 Task: For heading Arial Rounded MT Bold with Underline.  font size for heading26,  'Change the font style of data to'Browallia New.  and font size to 18,  Change the alignment of both headline & data to Align middle & Align Text left.  In the sheet  Excel Filebook
Action: Mouse moved to (119, 102)
Screenshot: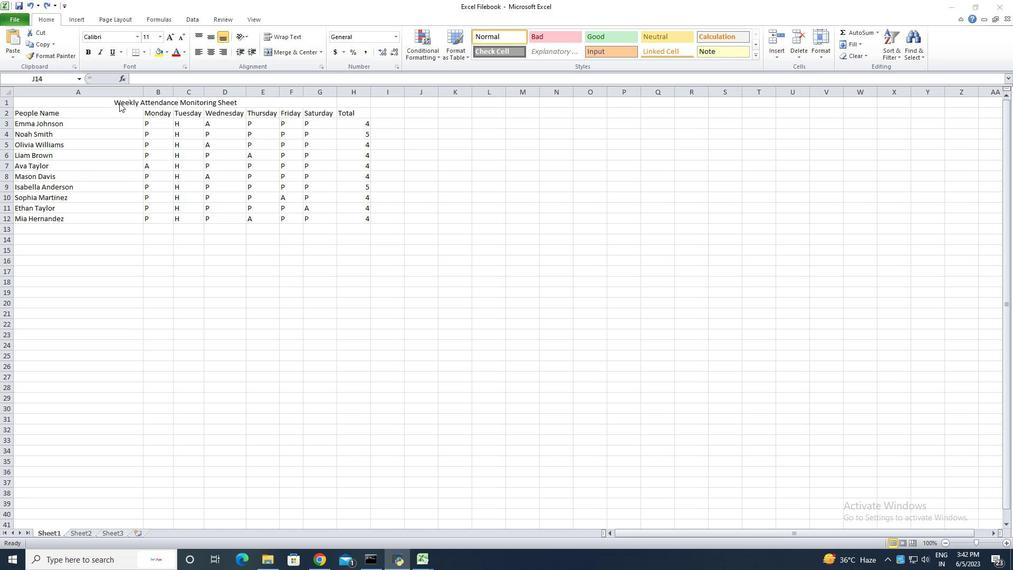 
Action: Mouse pressed left at (119, 102)
Screenshot: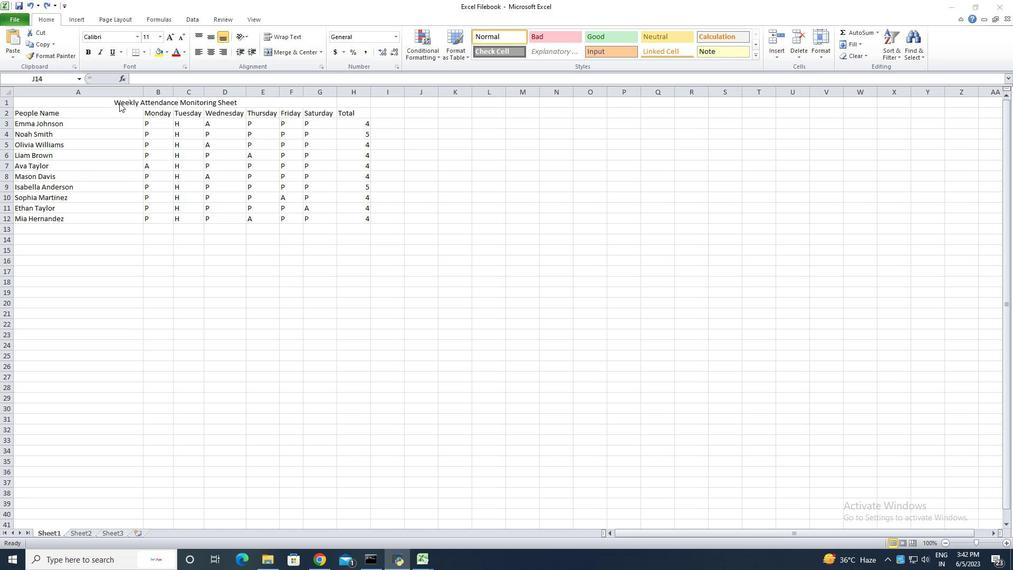 
Action: Mouse pressed left at (119, 102)
Screenshot: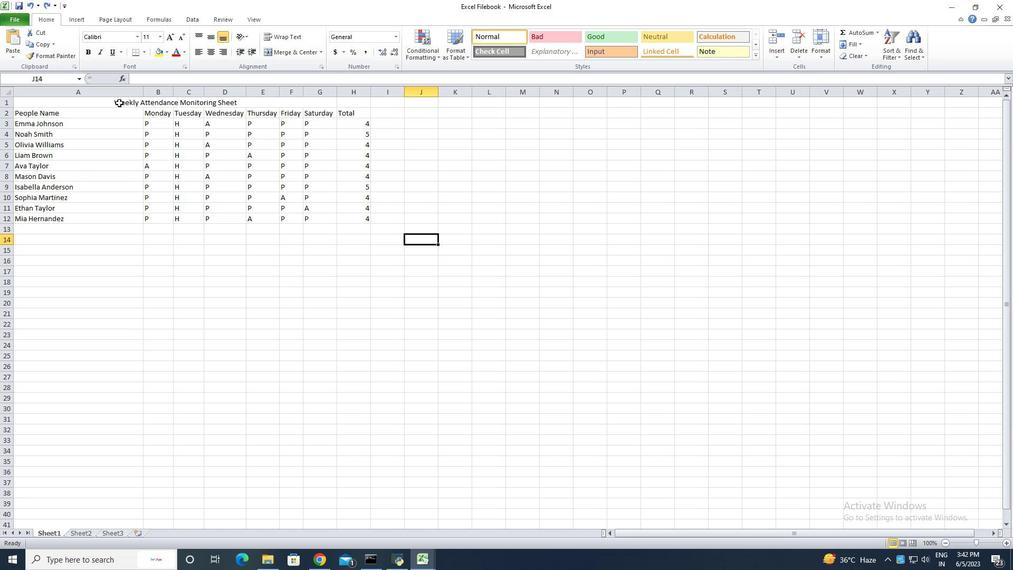 
Action: Mouse pressed left at (119, 102)
Screenshot: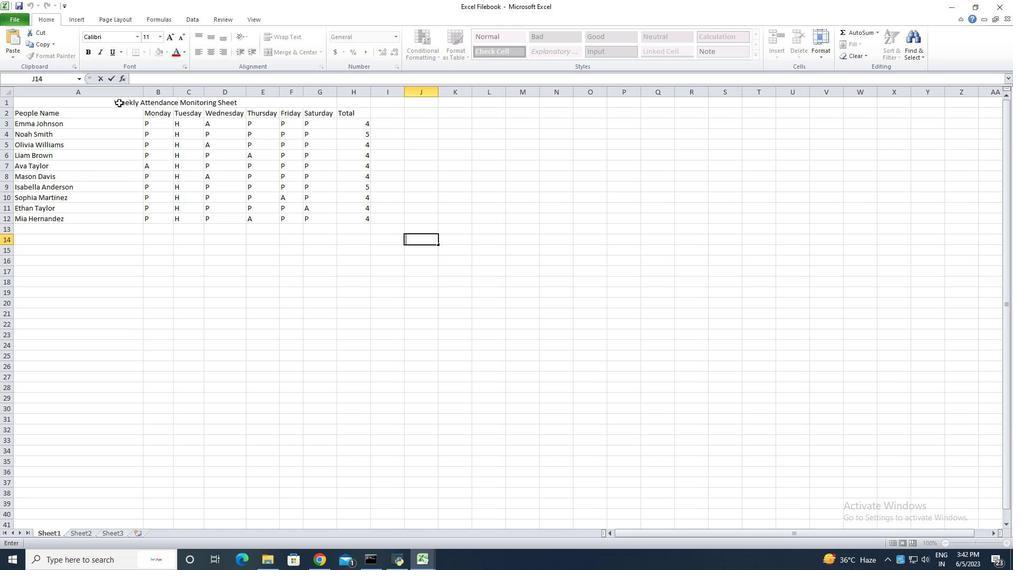 
Action: Mouse moved to (136, 37)
Screenshot: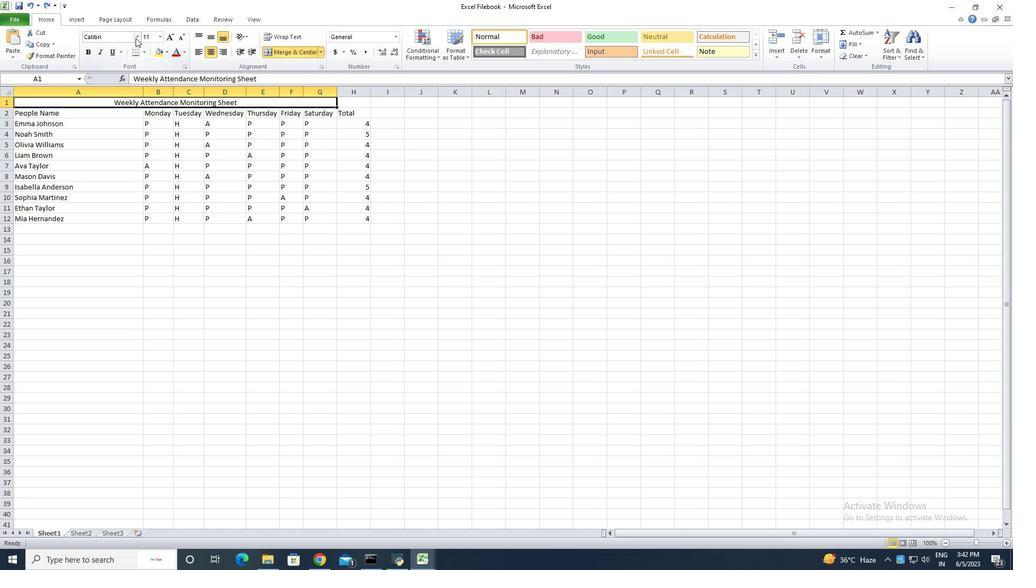 
Action: Mouse pressed left at (136, 37)
Screenshot: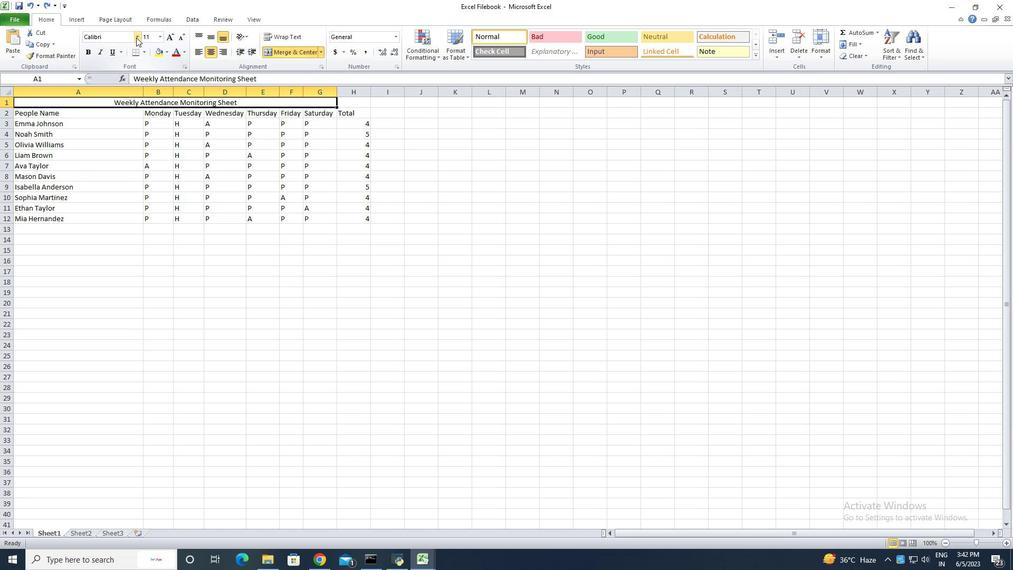 
Action: Mouse moved to (146, 157)
Screenshot: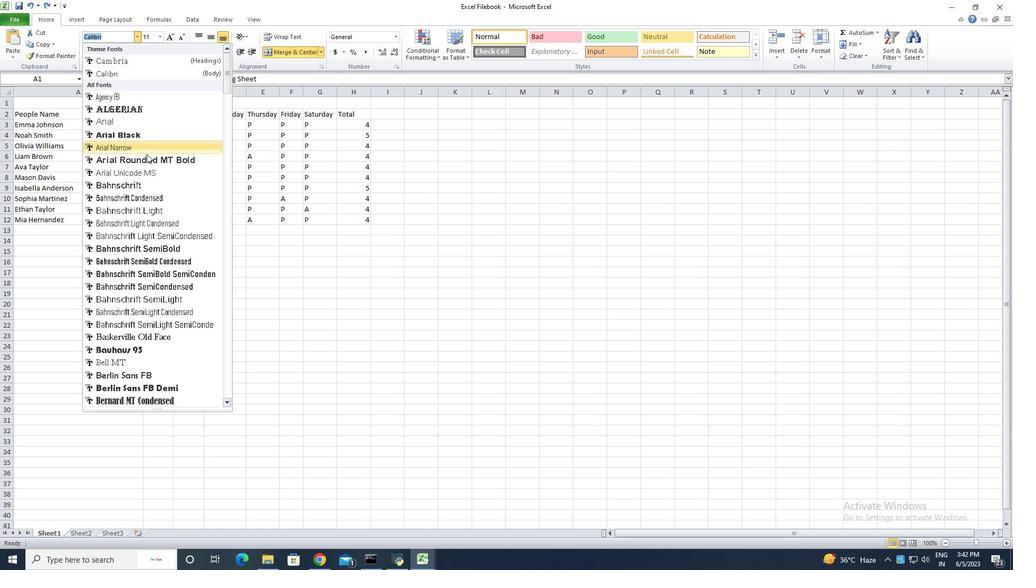 
Action: Mouse pressed left at (146, 157)
Screenshot: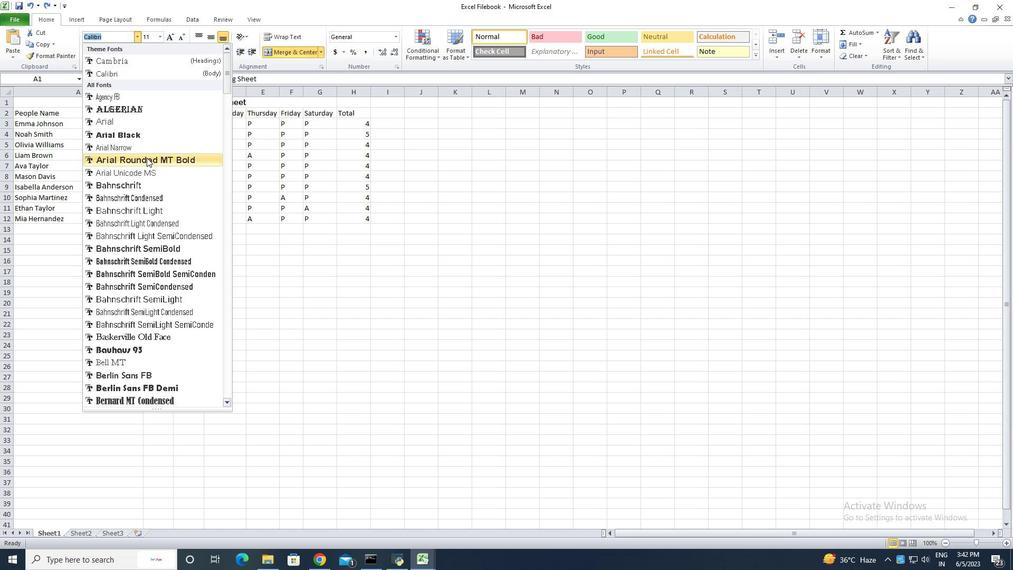 
Action: Mouse moved to (169, 38)
Screenshot: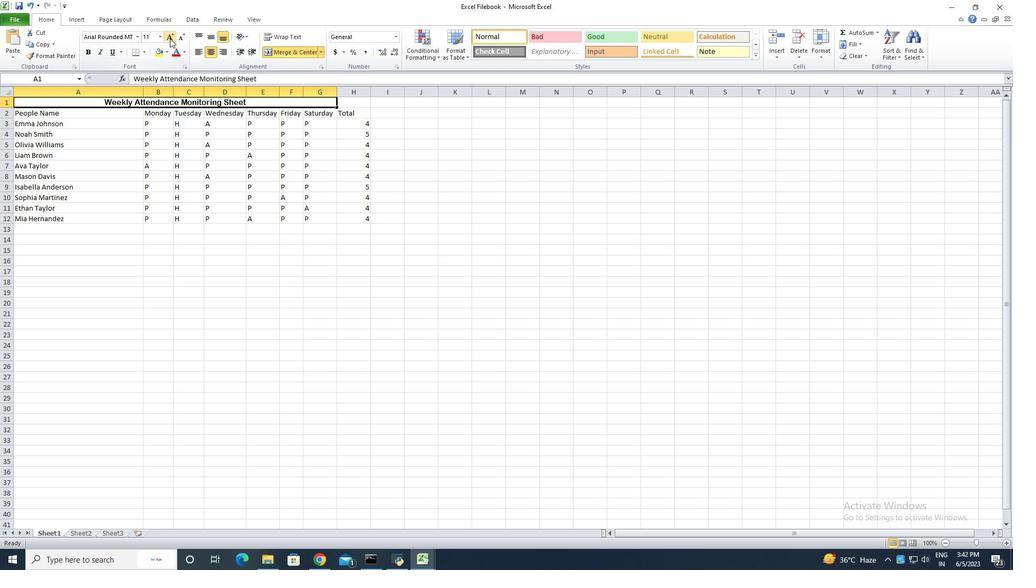
Action: Mouse pressed left at (169, 38)
Screenshot: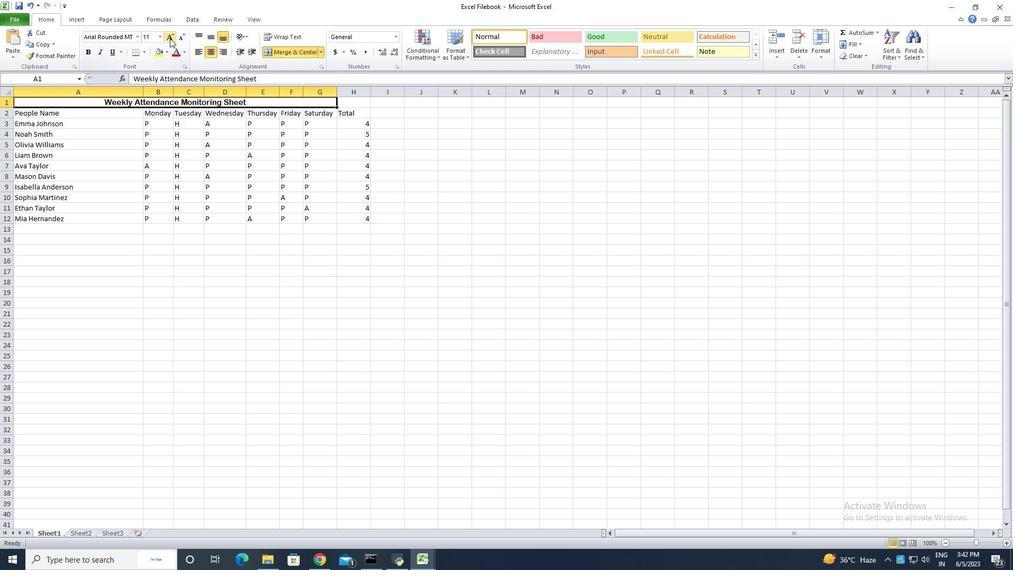 
Action: Mouse pressed left at (169, 38)
Screenshot: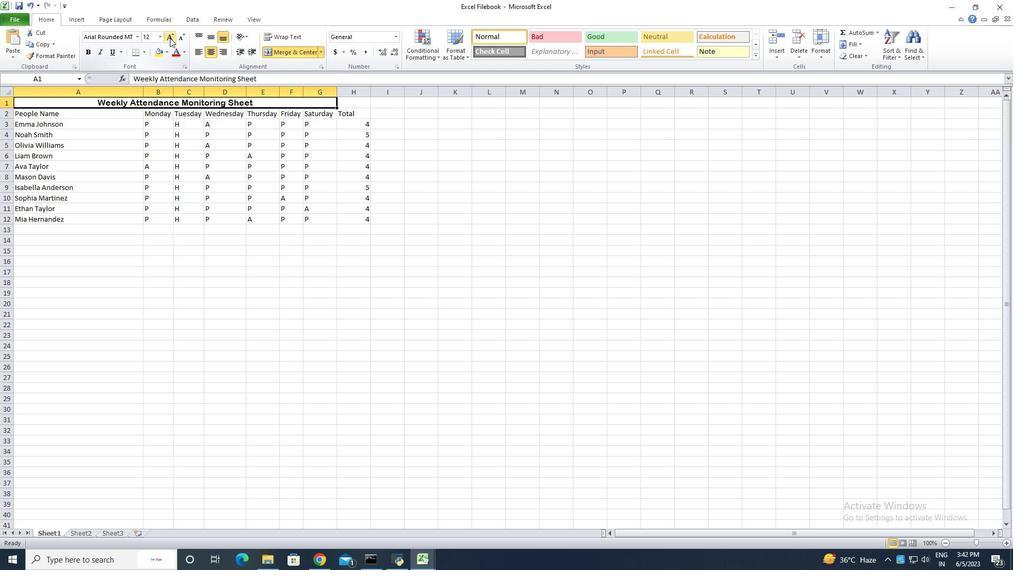 
Action: Mouse pressed left at (169, 38)
Screenshot: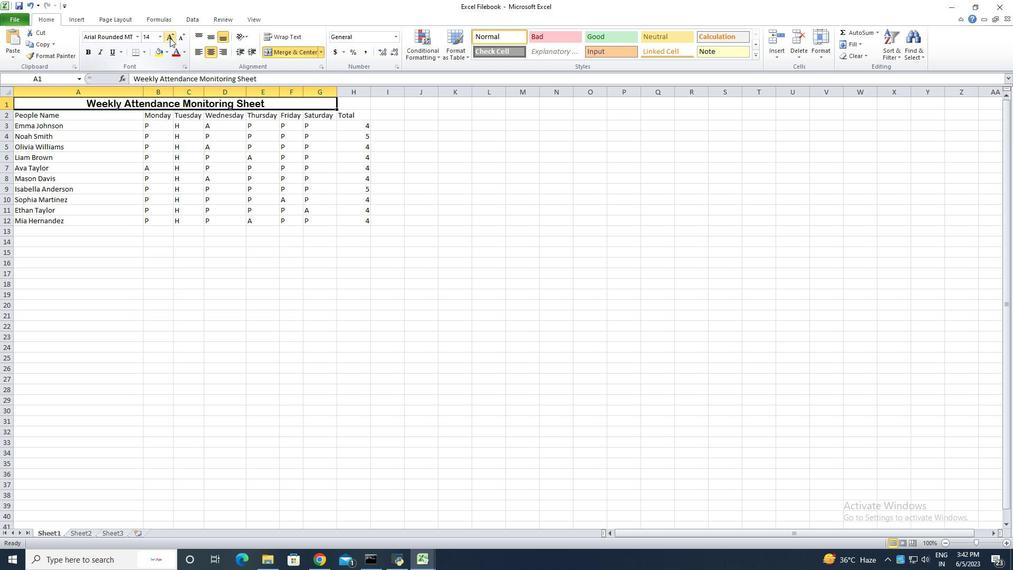 
Action: Mouse pressed left at (169, 38)
Screenshot: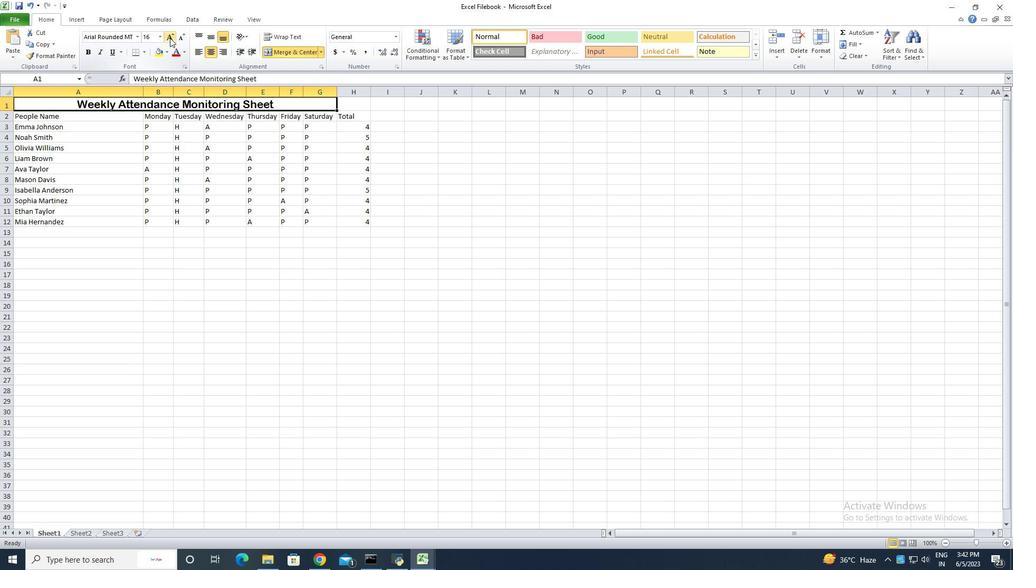 
Action: Mouse pressed left at (169, 38)
Screenshot: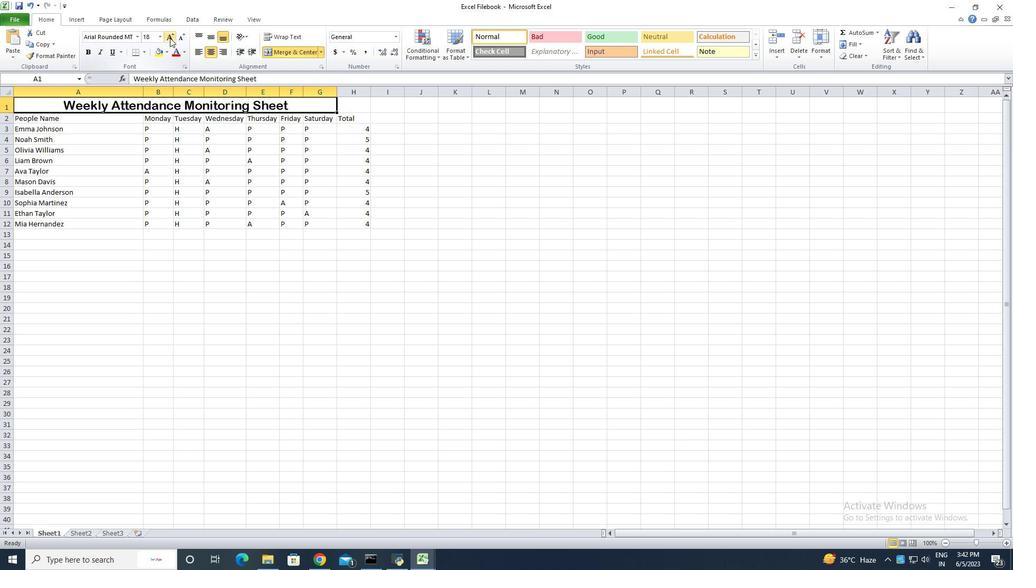 
Action: Mouse pressed left at (169, 38)
Screenshot: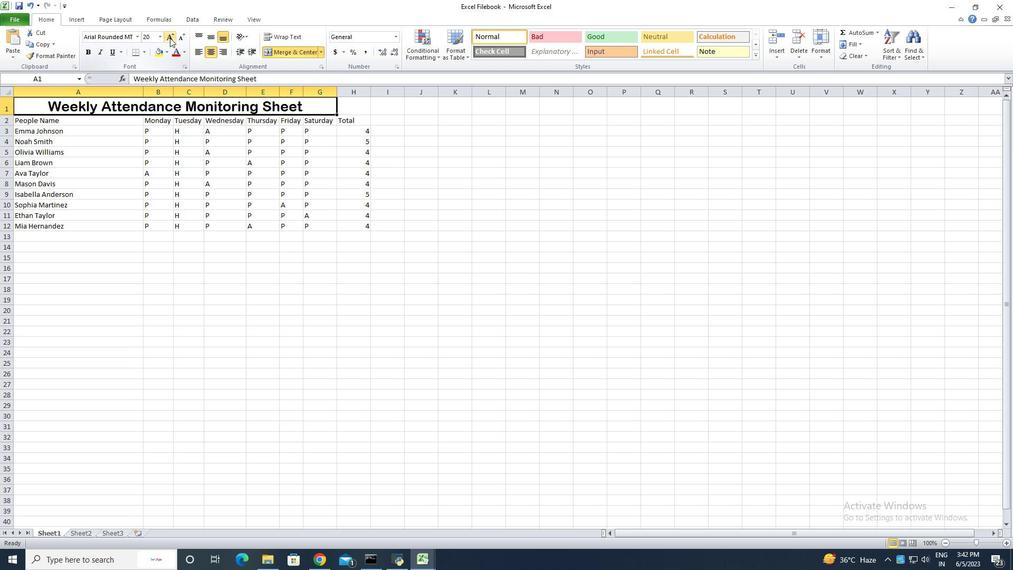 
Action: Mouse pressed left at (169, 38)
Screenshot: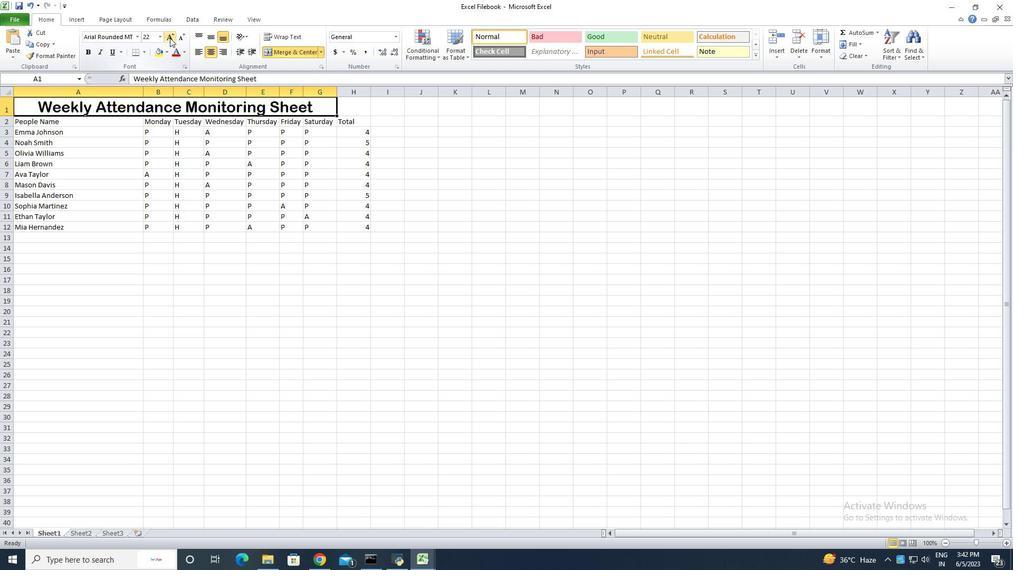 
Action: Mouse pressed left at (169, 38)
Screenshot: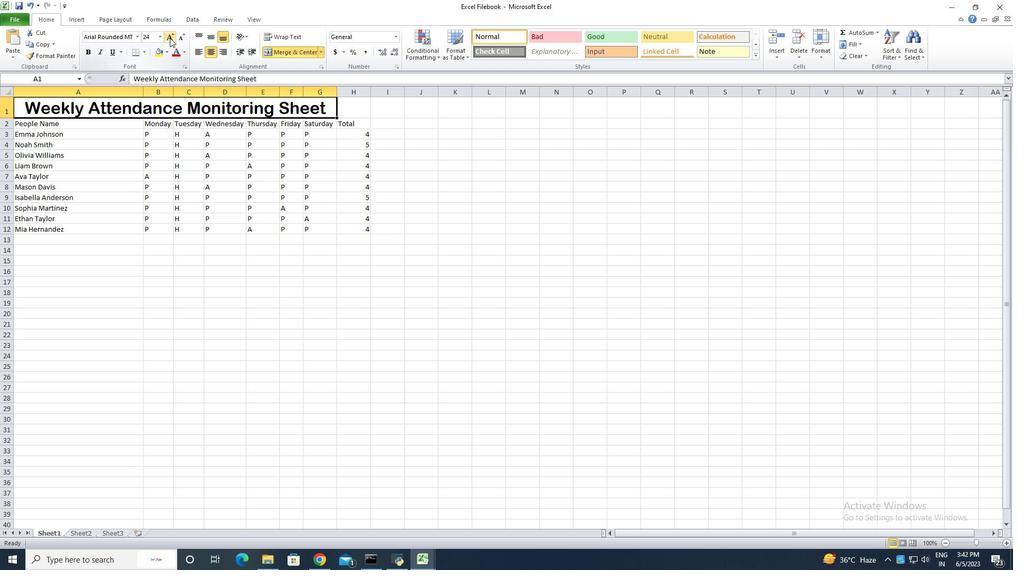 
Action: Mouse moved to (35, 126)
Screenshot: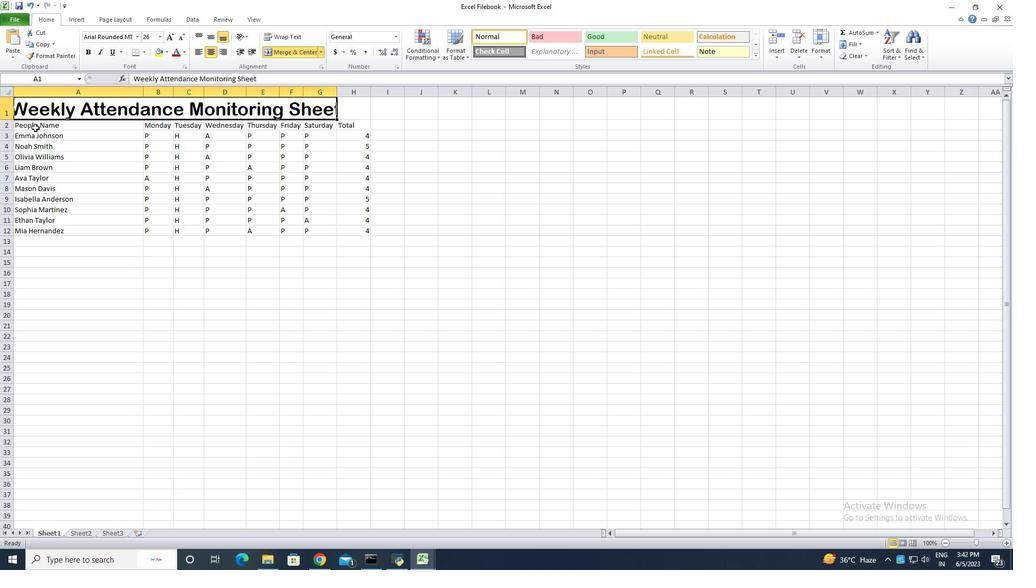 
Action: Mouse pressed left at (35, 126)
Screenshot: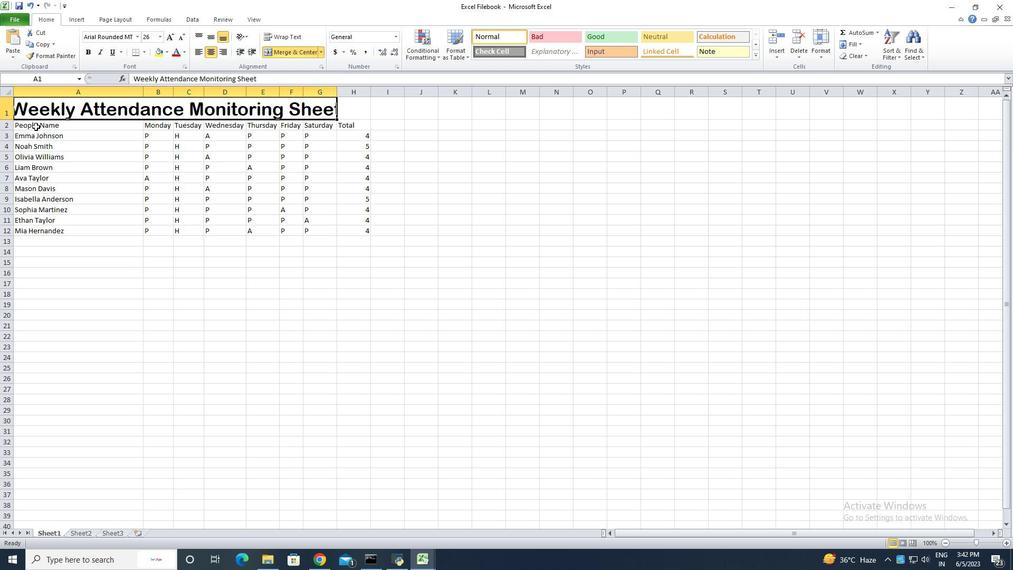 
Action: Mouse moved to (55, 125)
Screenshot: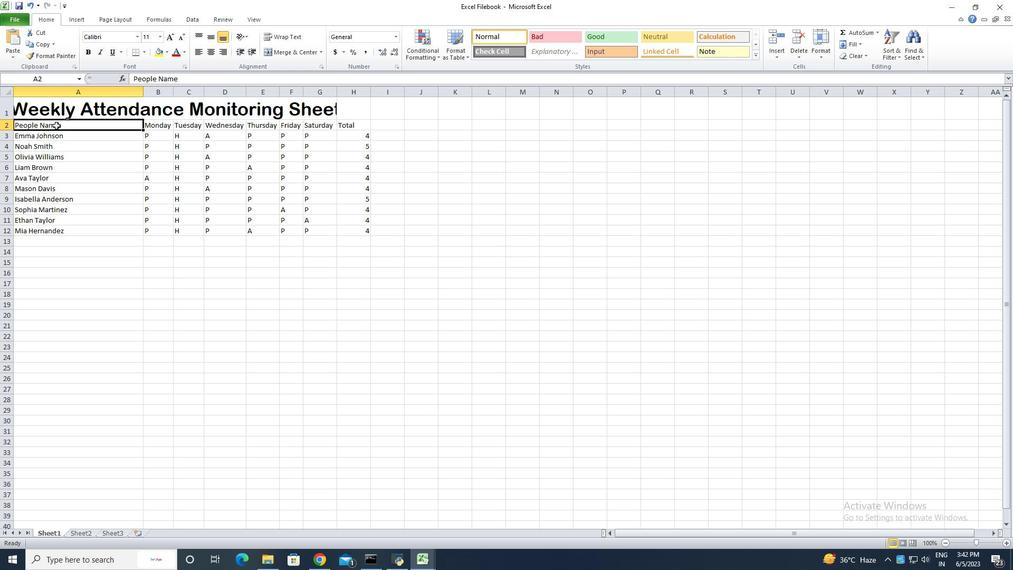 
Action: Mouse pressed left at (55, 125)
Screenshot: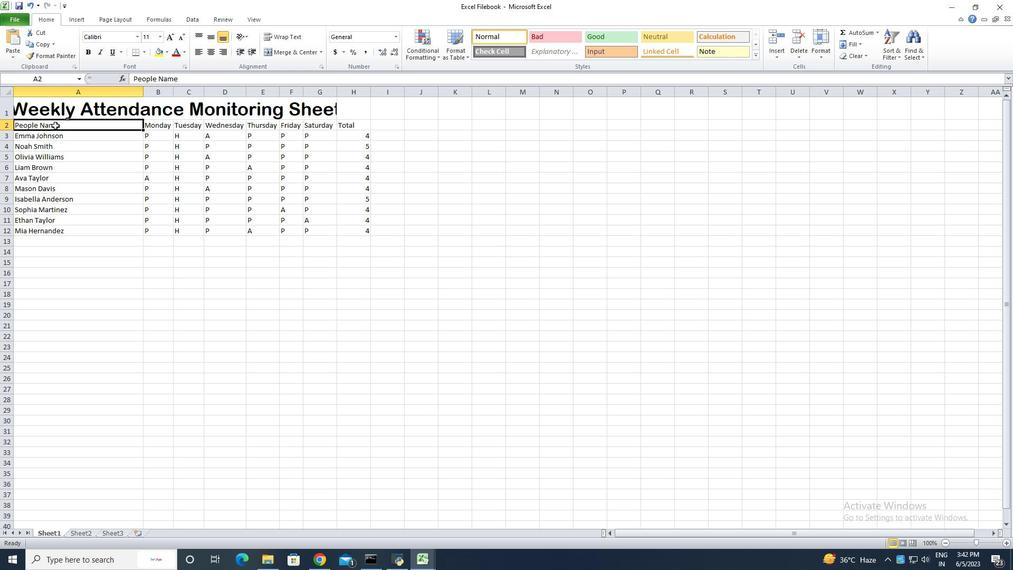 
Action: Mouse moved to (137, 38)
Screenshot: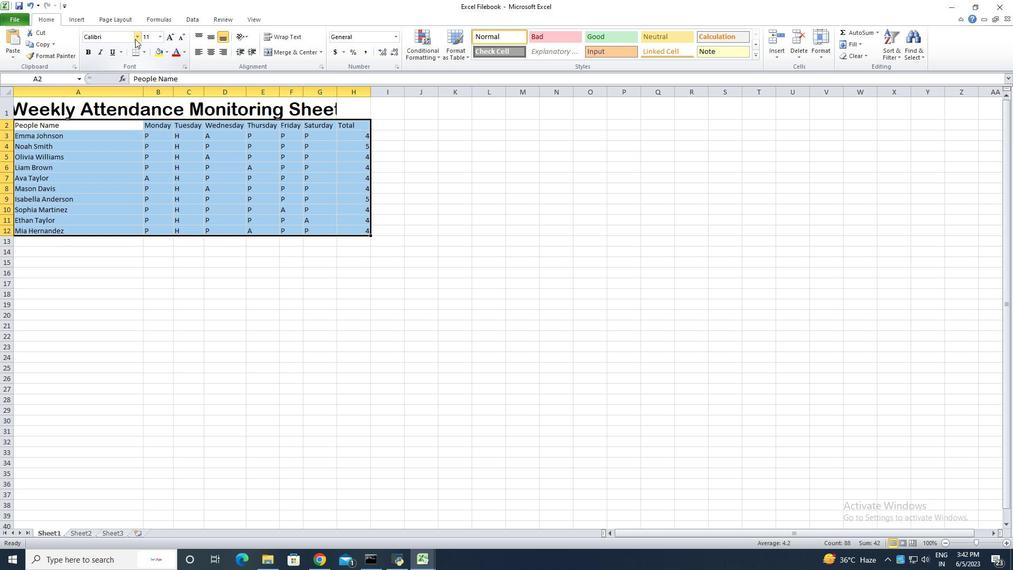
Action: Mouse pressed left at (137, 38)
Screenshot: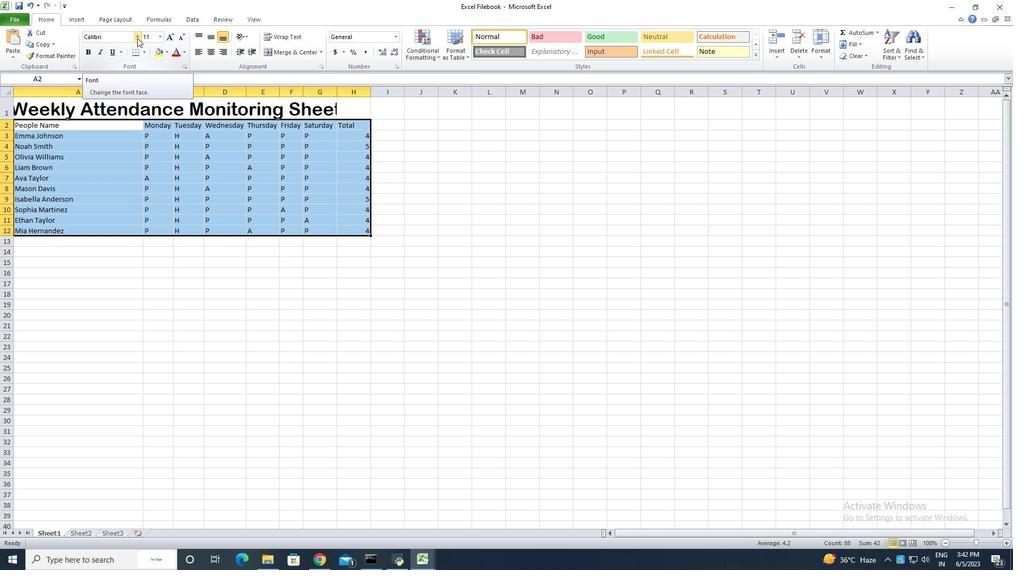 
Action: Mouse moved to (131, 41)
Screenshot: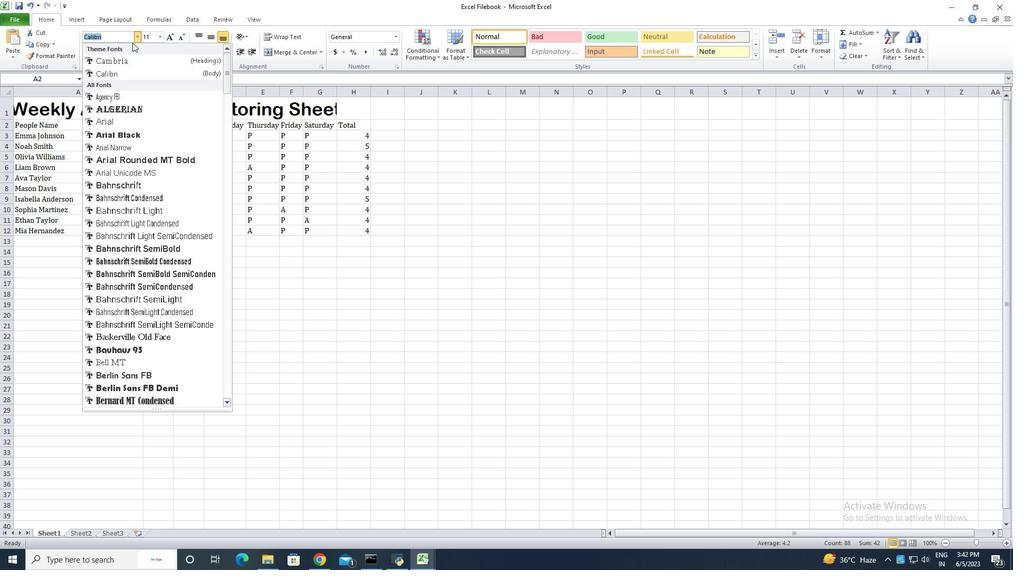 
Action: Key pressed <Key.shift>Browallia<Key.space><Key.shift>New<Key.enter>
Screenshot: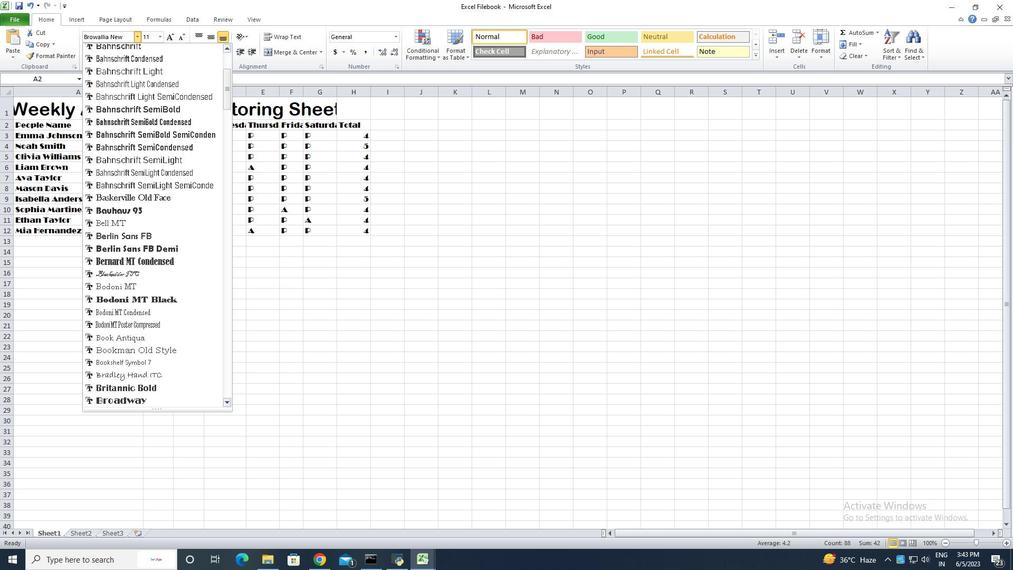 
Action: Mouse moved to (171, 33)
Screenshot: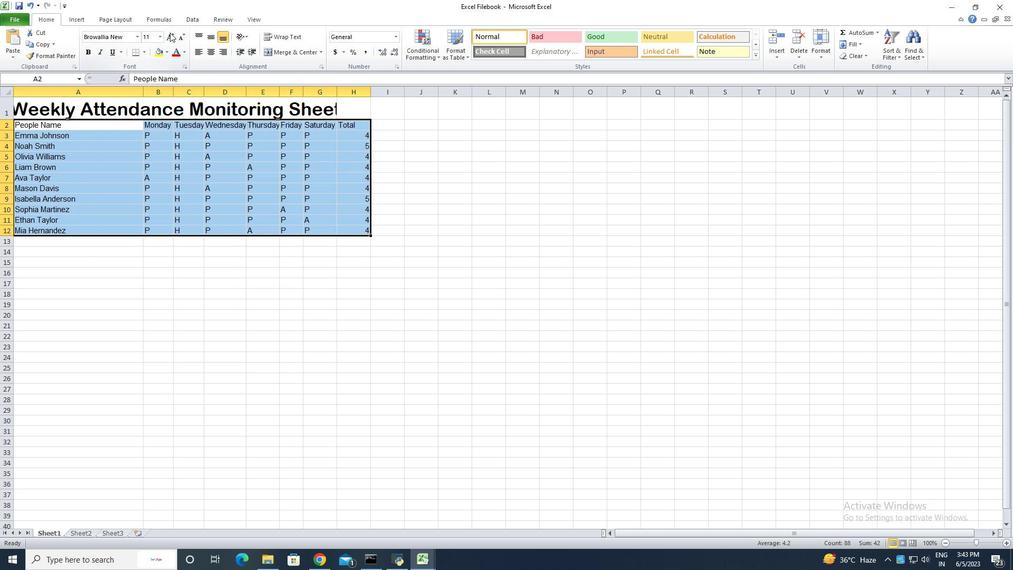
Action: Mouse pressed left at (171, 33)
Screenshot: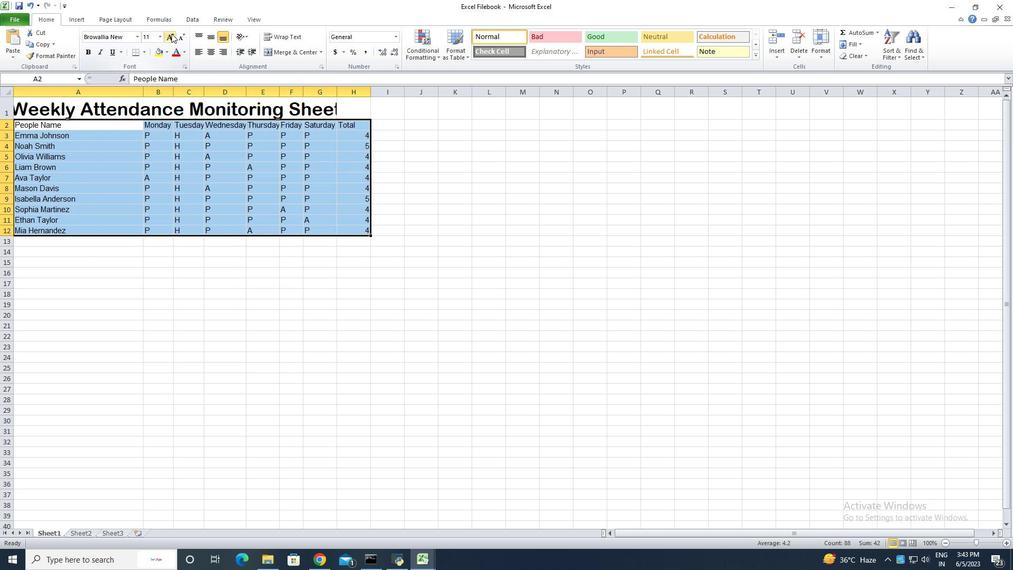 
Action: Mouse pressed left at (171, 33)
Screenshot: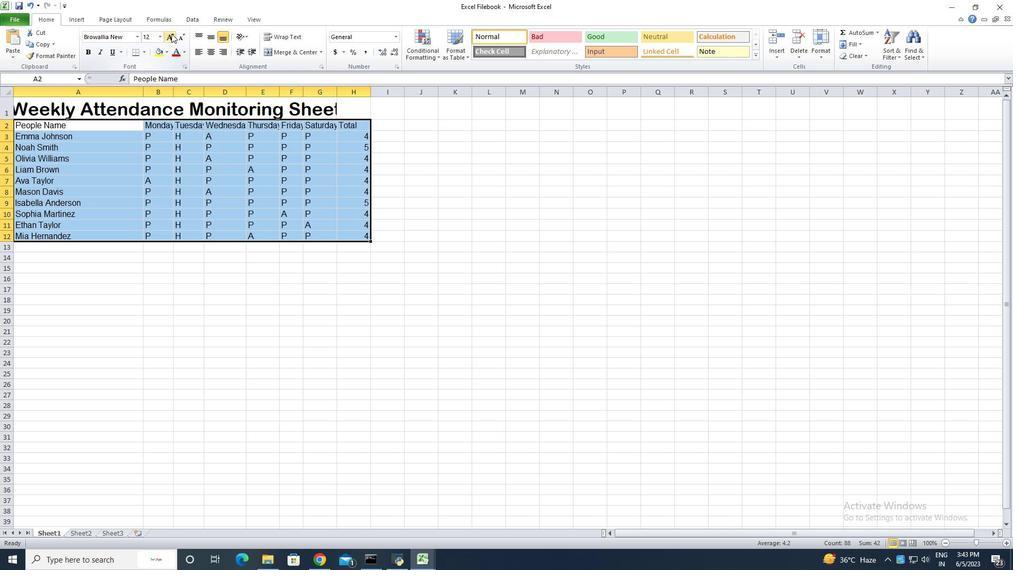 
Action: Mouse pressed left at (171, 33)
Screenshot: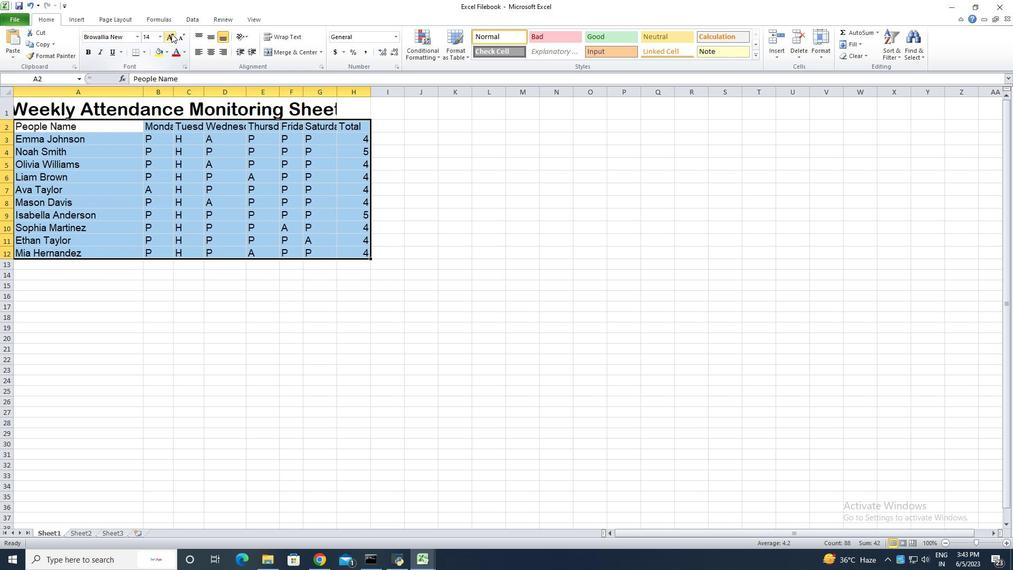
Action: Mouse pressed left at (171, 33)
Screenshot: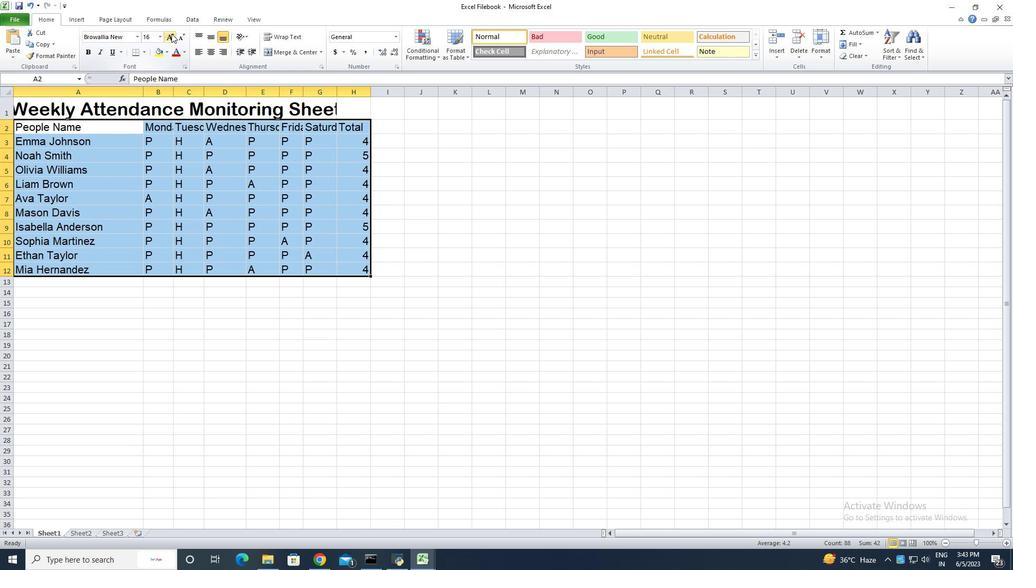 
Action: Mouse moved to (180, 331)
Screenshot: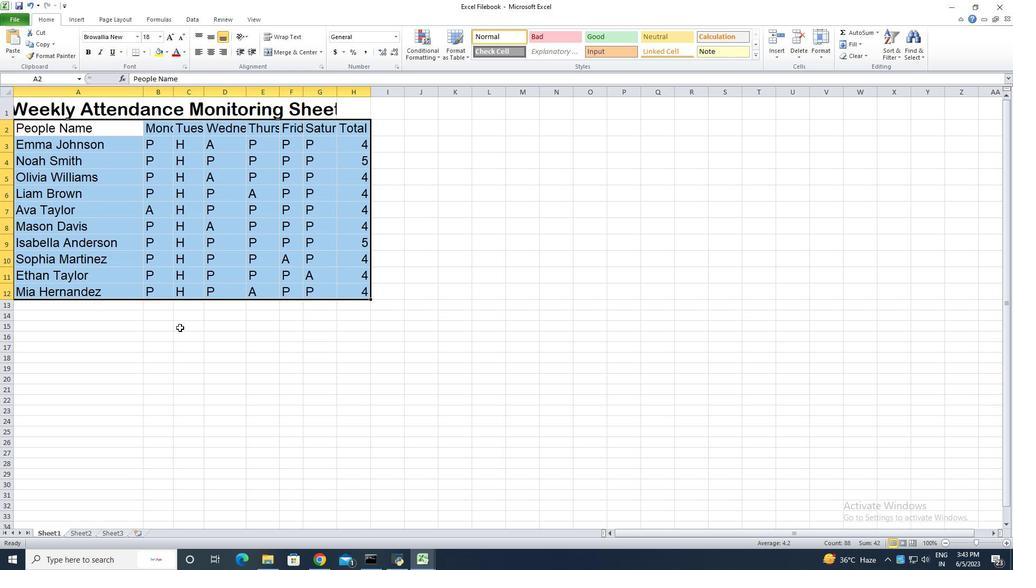 
Action: Mouse pressed left at (180, 331)
Screenshot: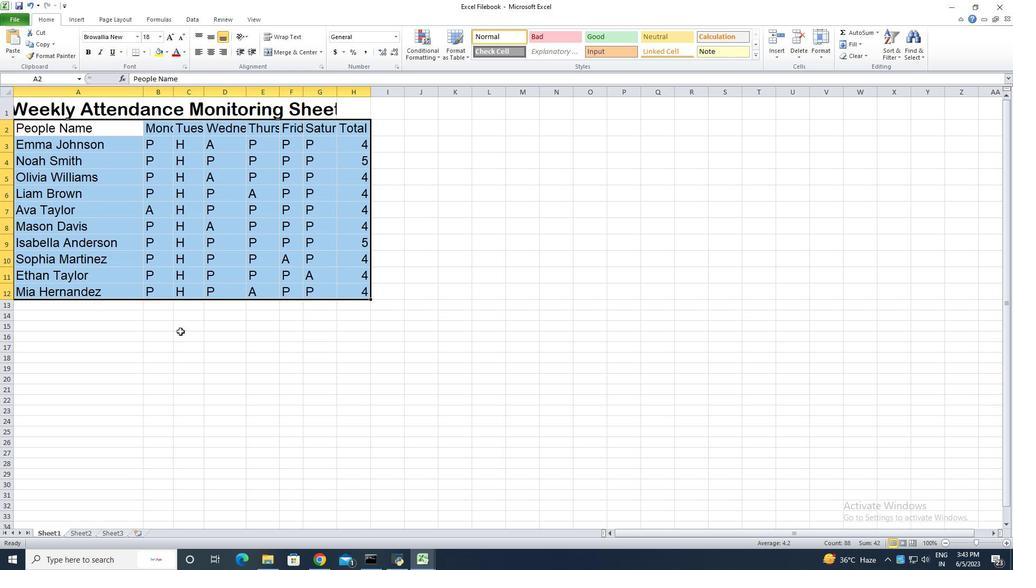 
Action: Mouse moved to (143, 91)
Screenshot: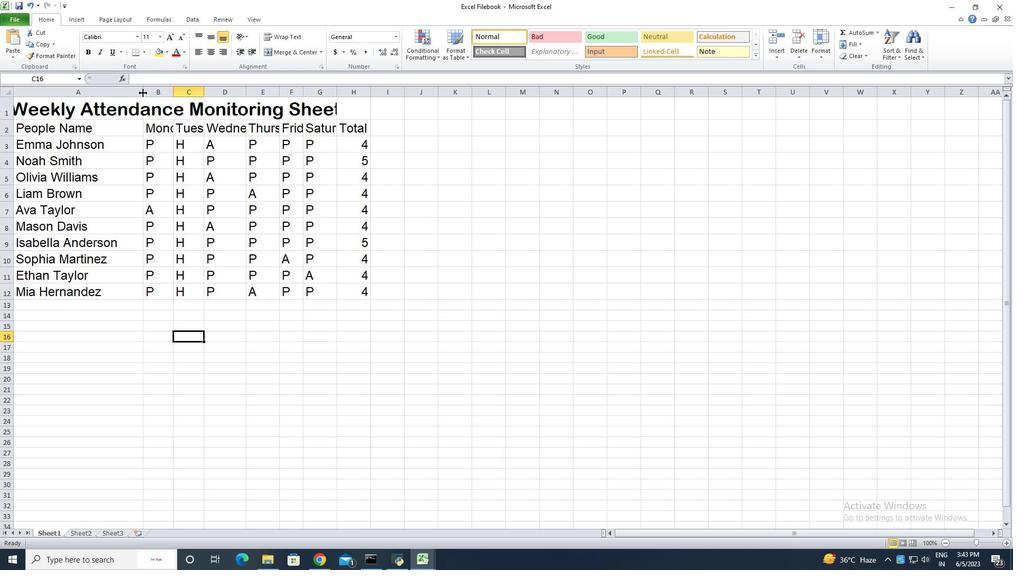 
Action: Mouse pressed left at (143, 91)
Screenshot: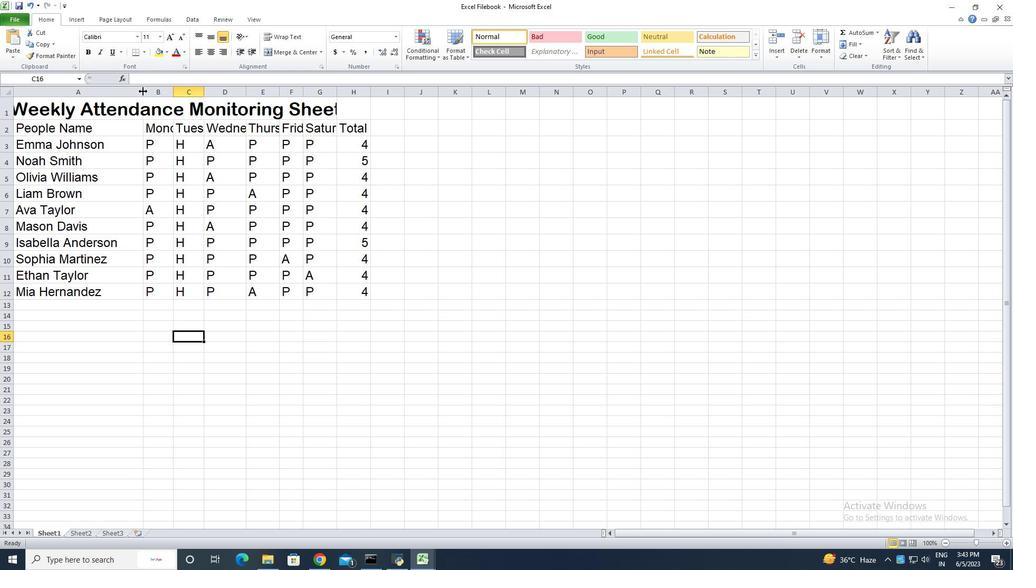 
Action: Mouse pressed left at (143, 91)
Screenshot: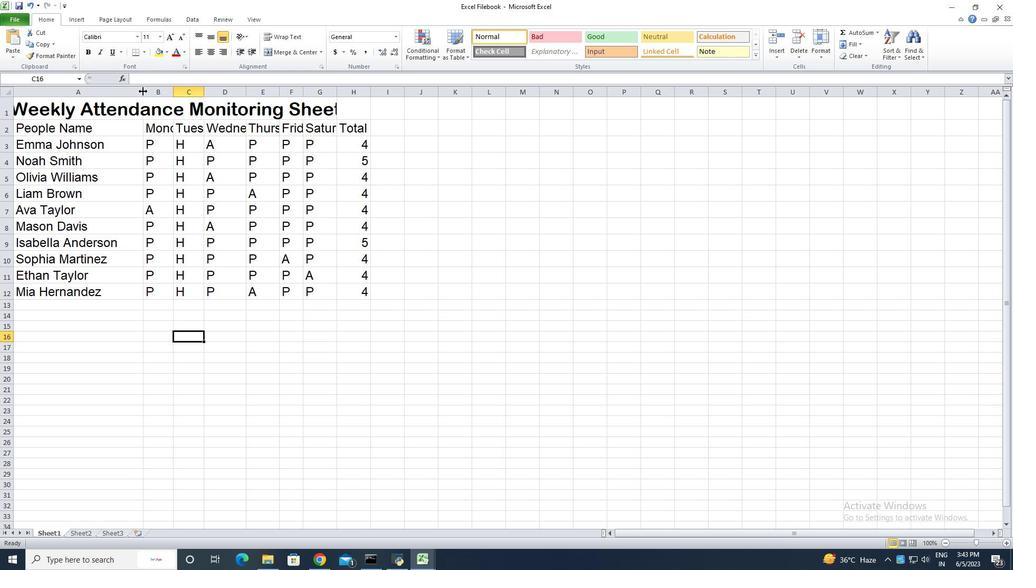 
Action: Mouse moved to (155, 93)
Screenshot: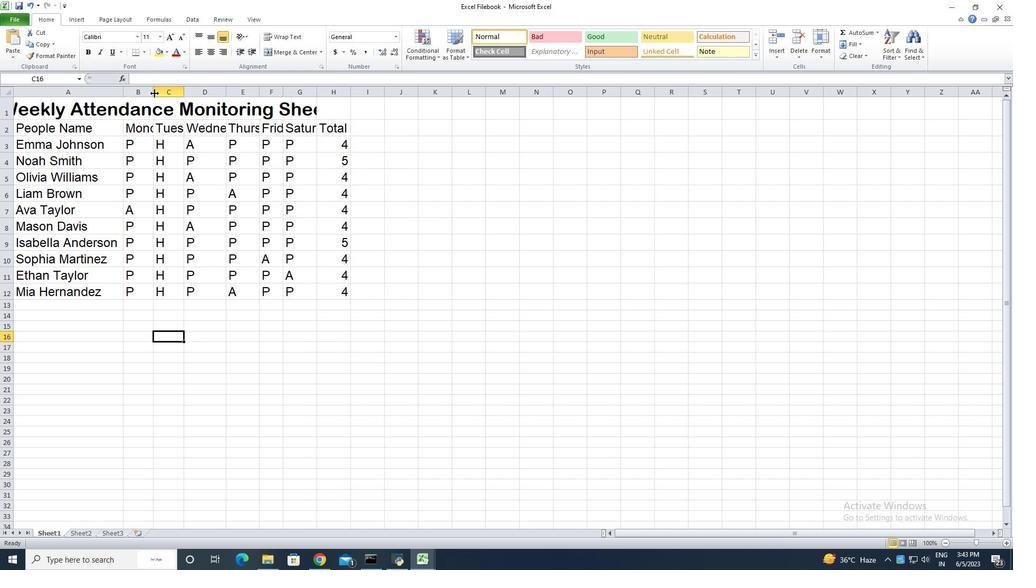 
Action: Mouse pressed left at (155, 93)
Screenshot: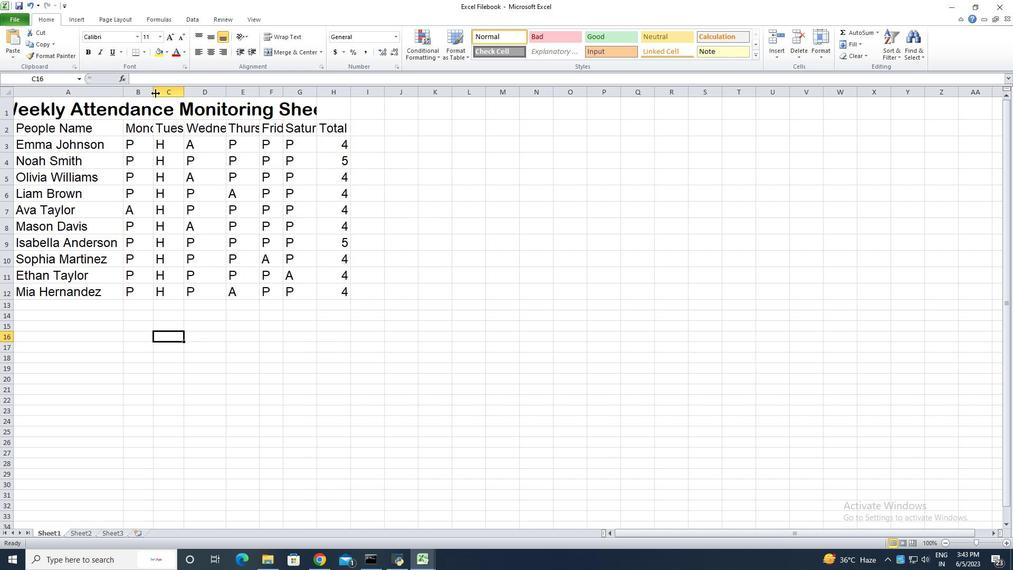 
Action: Mouse pressed left at (155, 93)
Screenshot: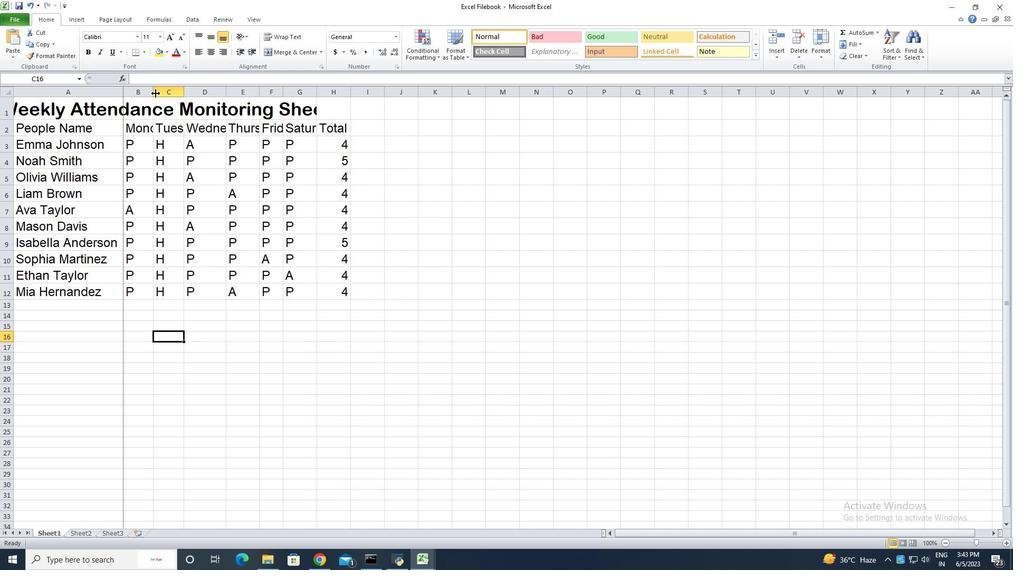 
Action: Mouse moved to (206, 92)
Screenshot: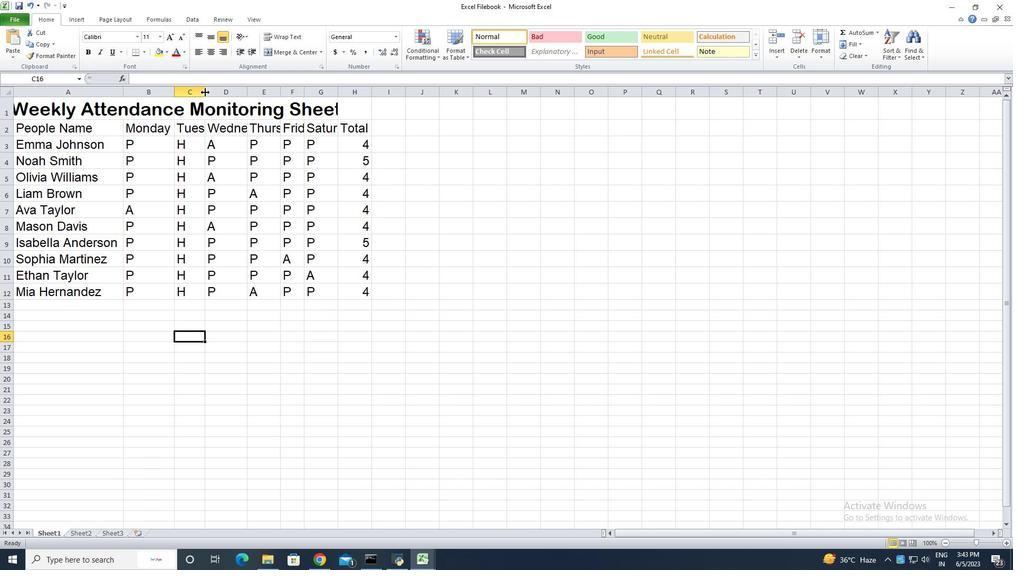 
Action: Mouse pressed left at (206, 92)
Screenshot: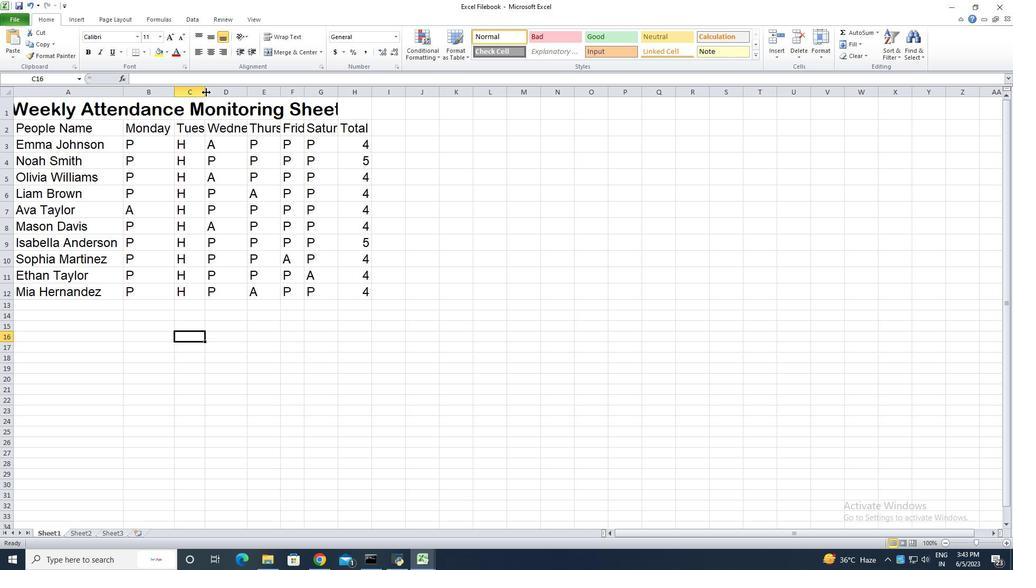 
Action: Mouse pressed left at (206, 92)
Screenshot: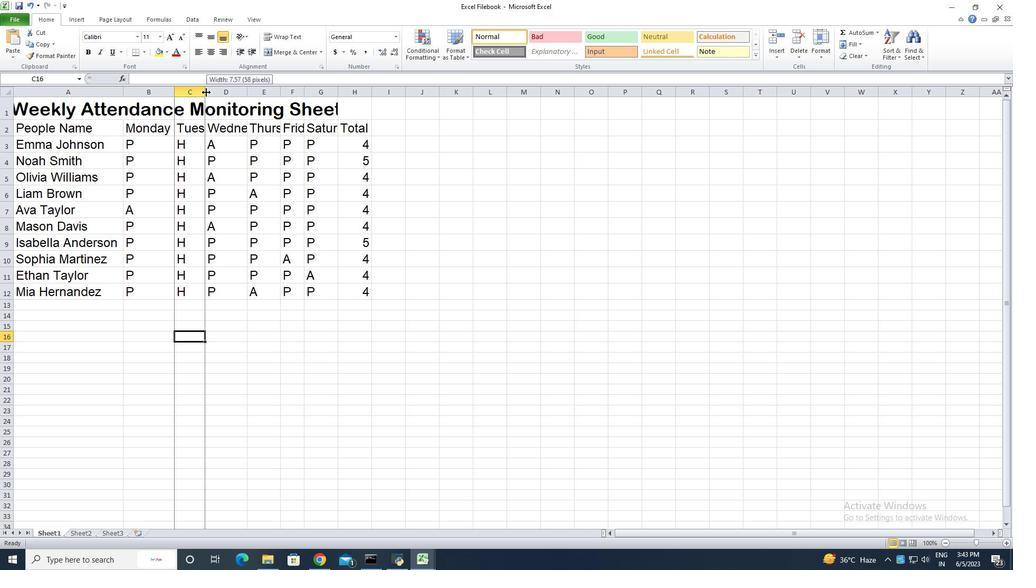 
Action: Mouse moved to (271, 91)
Screenshot: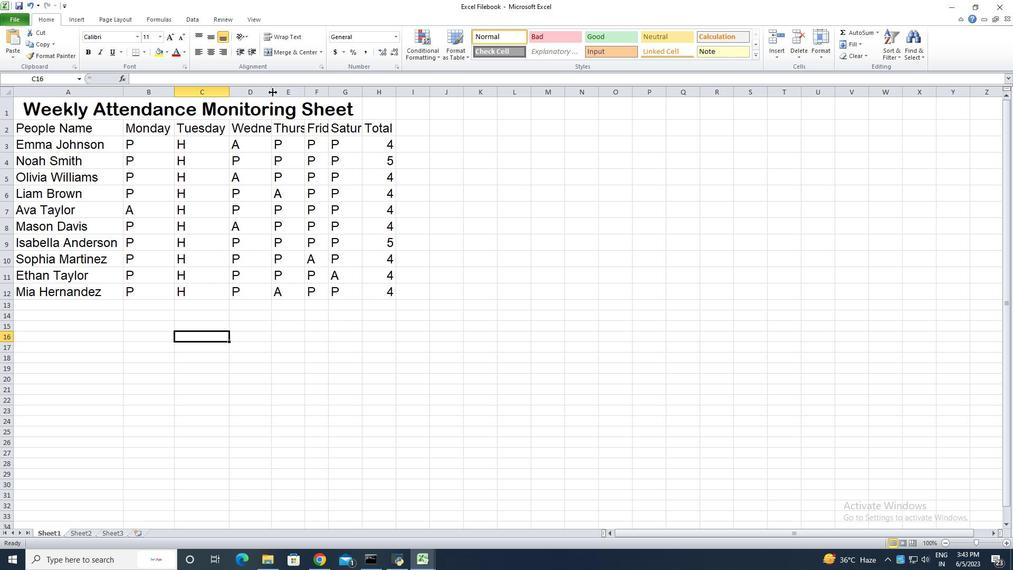 
Action: Mouse pressed left at (271, 91)
Screenshot: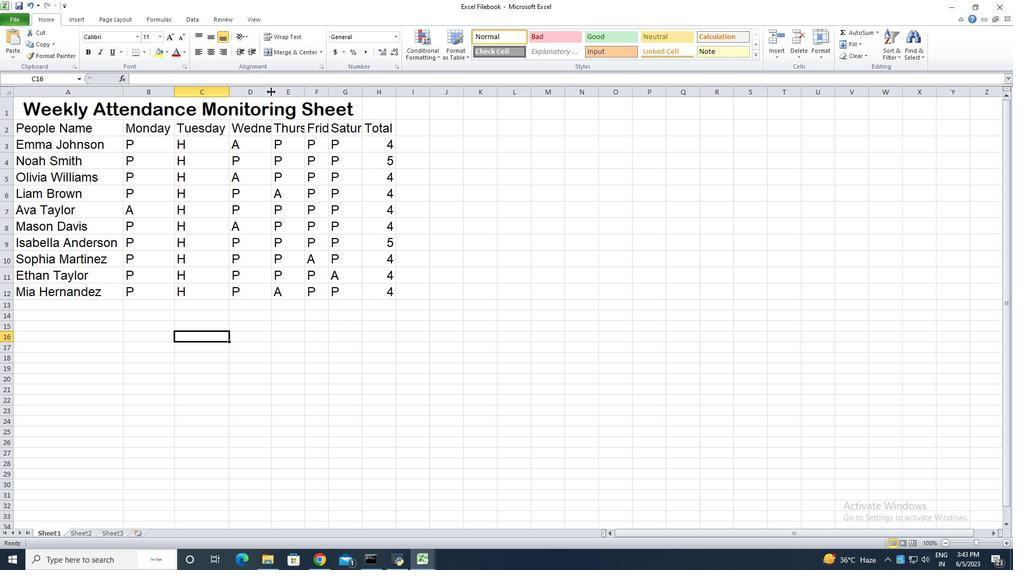 
Action: Mouse pressed left at (271, 91)
Screenshot: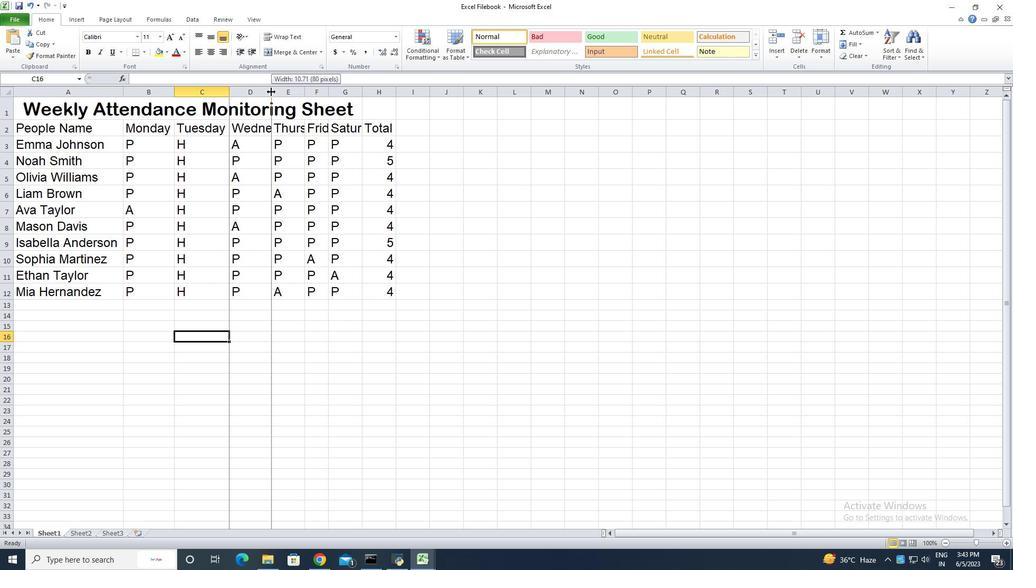 
Action: Mouse moved to (337, 91)
Screenshot: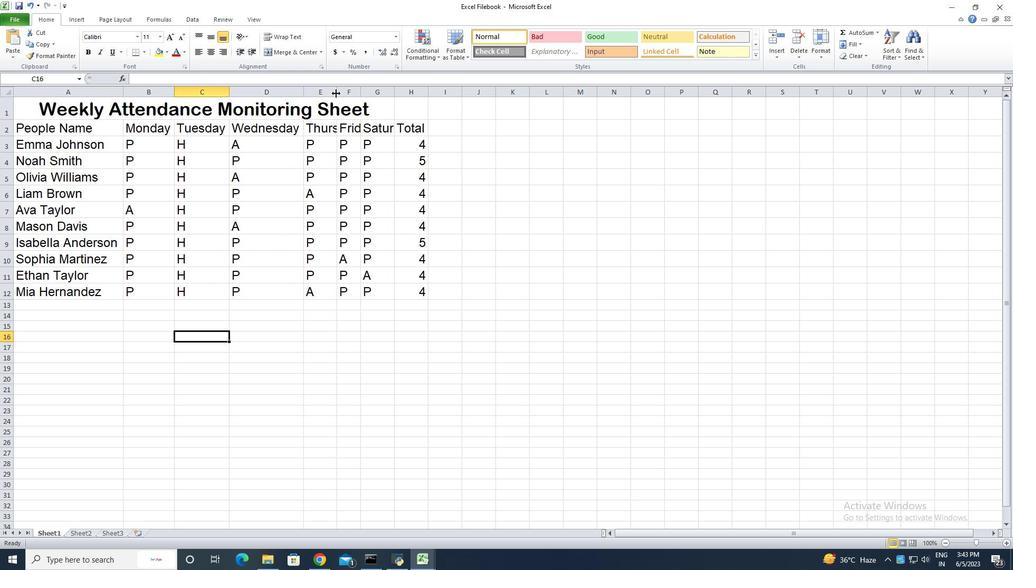 
Action: Mouse pressed left at (337, 91)
Screenshot: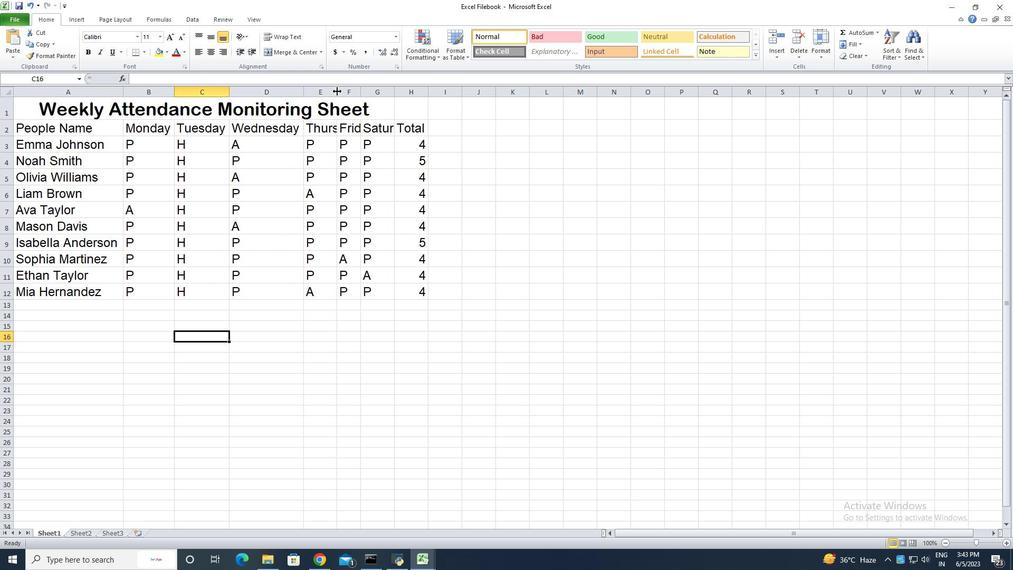 
Action: Mouse pressed left at (337, 91)
Screenshot: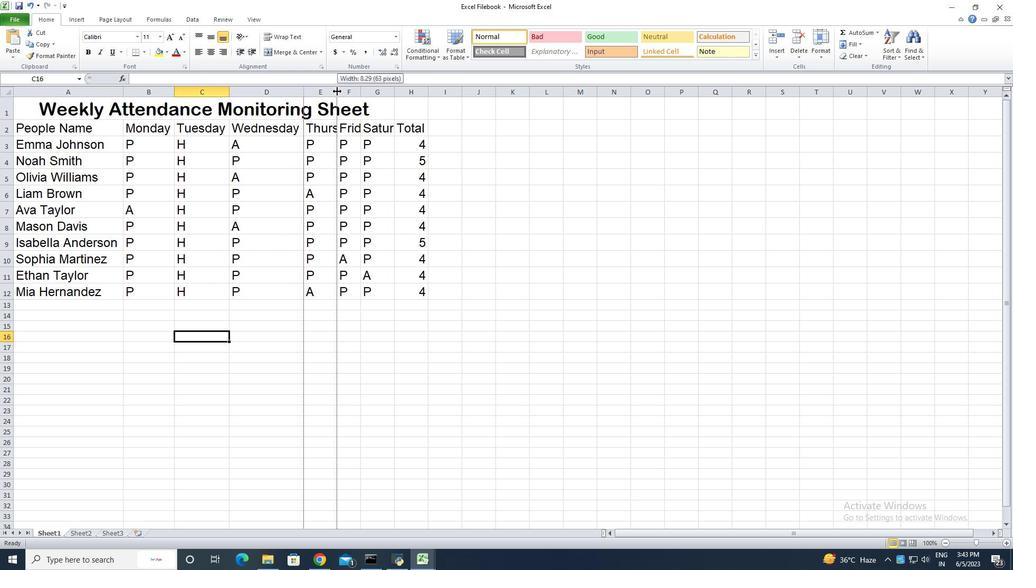 
Action: Mouse moved to (386, 92)
Screenshot: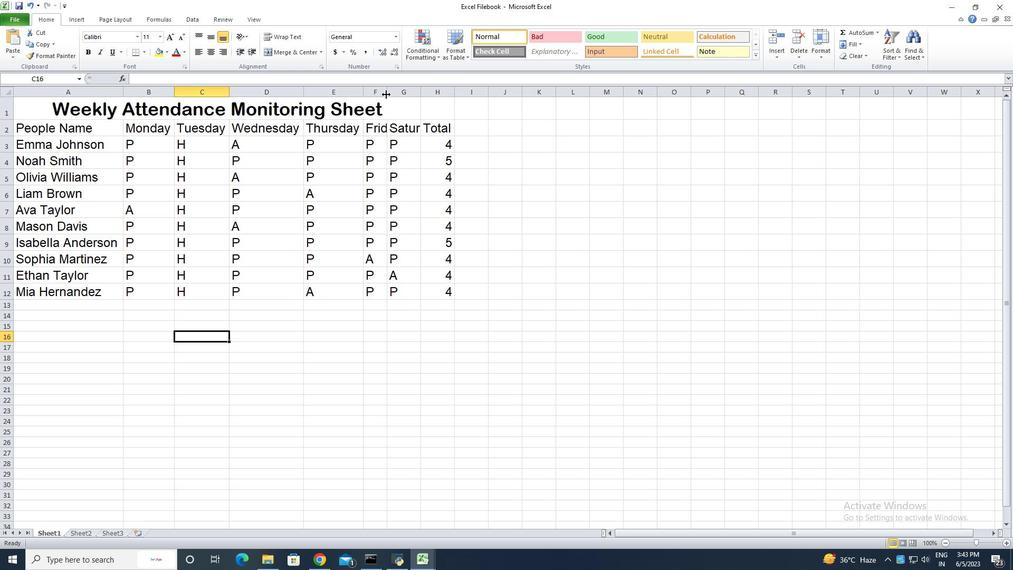 
Action: Mouse pressed left at (386, 92)
Screenshot: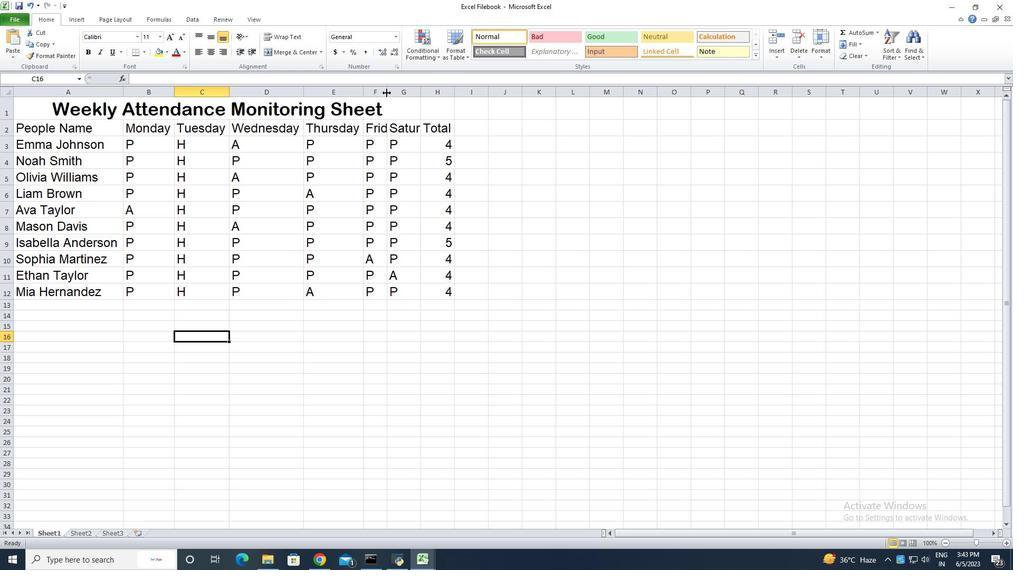 
Action: Mouse pressed left at (386, 92)
Screenshot: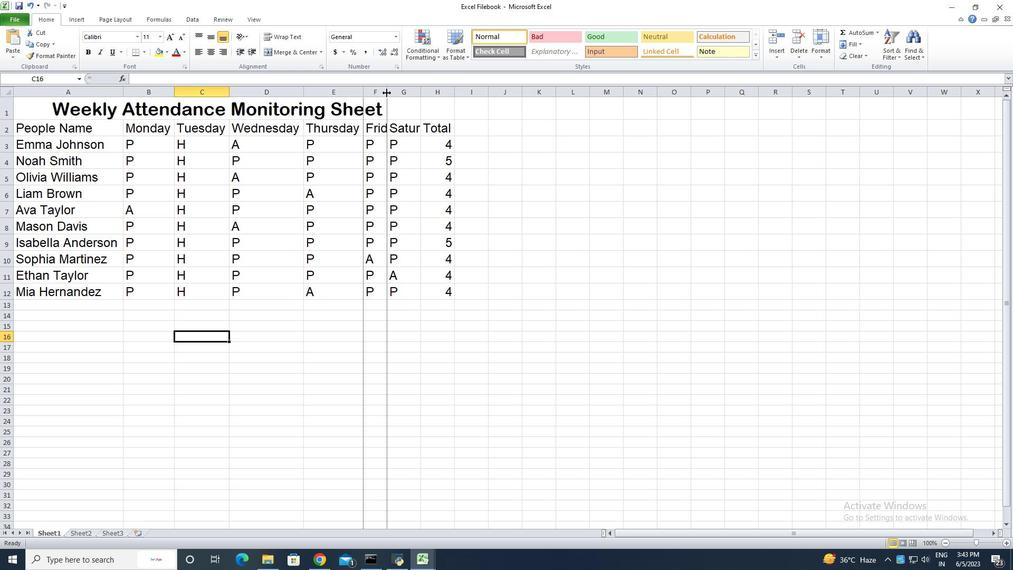 
Action: Mouse moved to (437, 96)
Screenshot: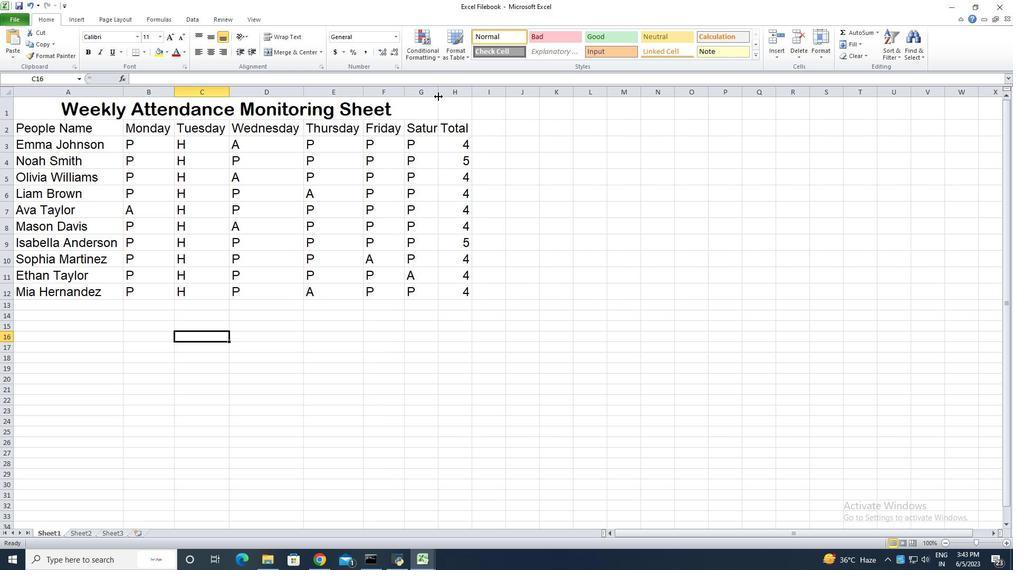 
Action: Mouse pressed left at (437, 96)
Screenshot: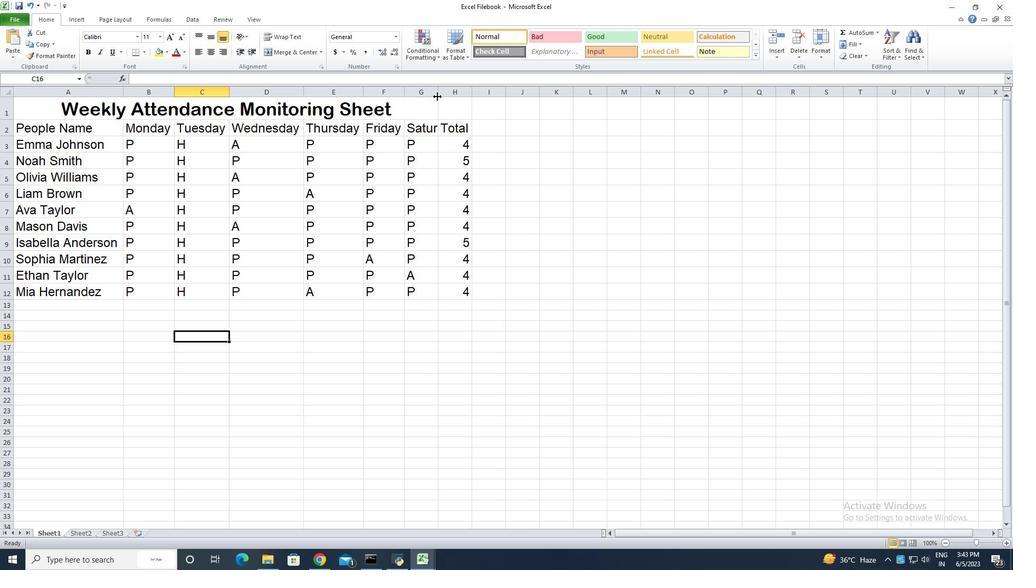 
Action: Mouse pressed left at (437, 96)
Screenshot: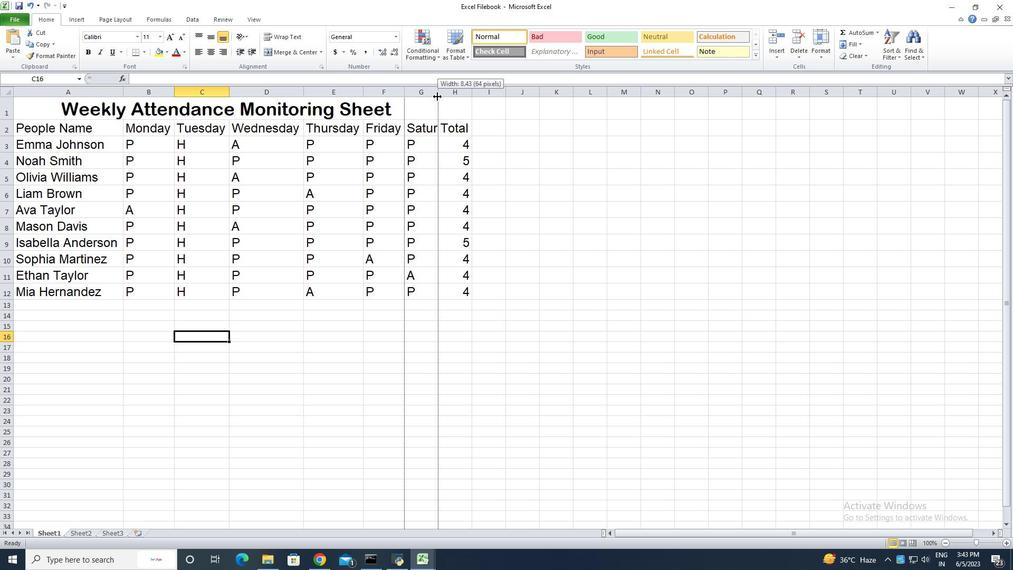 
Action: Mouse moved to (496, 92)
Screenshot: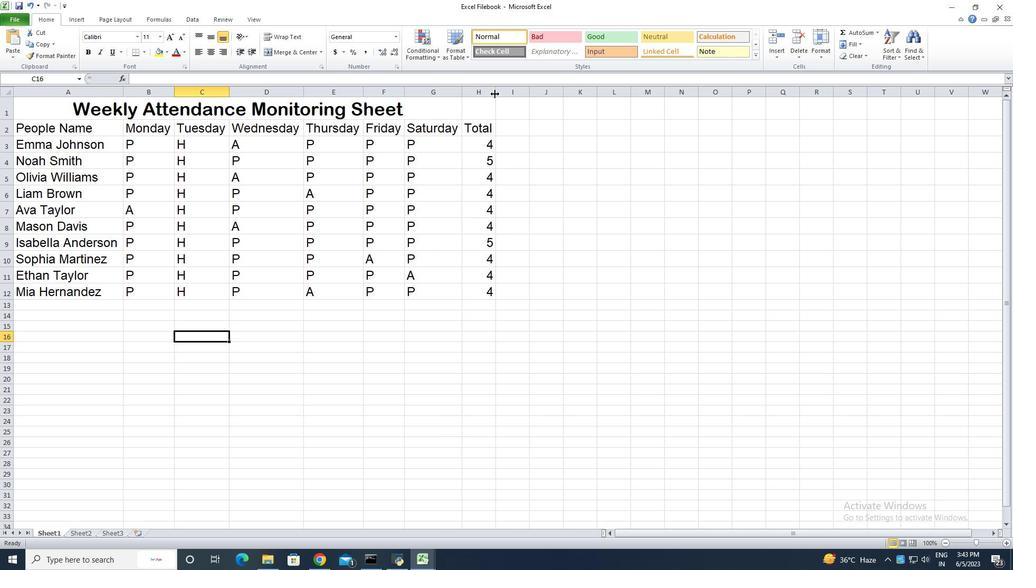 
Action: Mouse pressed left at (496, 92)
Screenshot: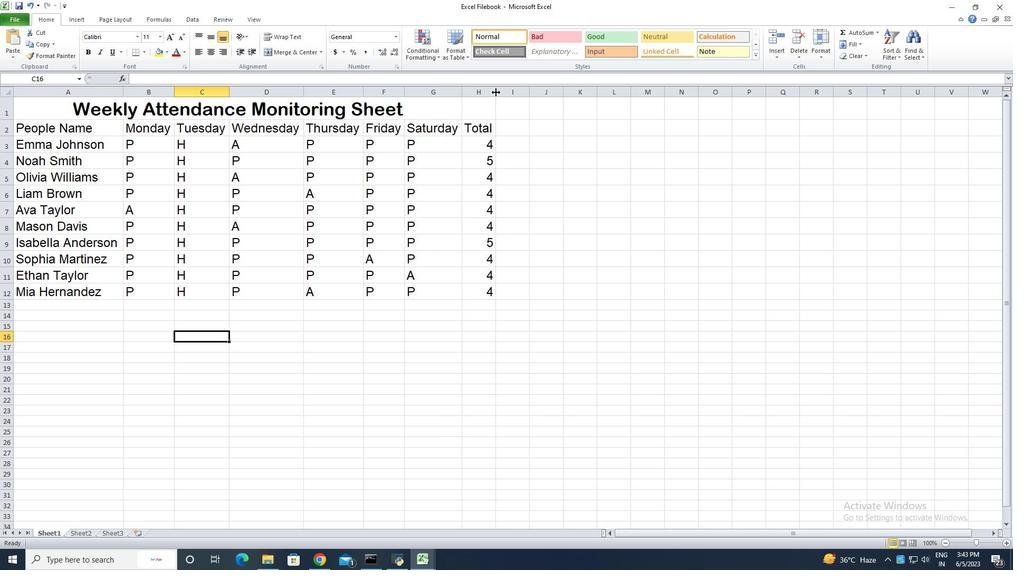 
Action: Mouse pressed left at (496, 92)
Screenshot: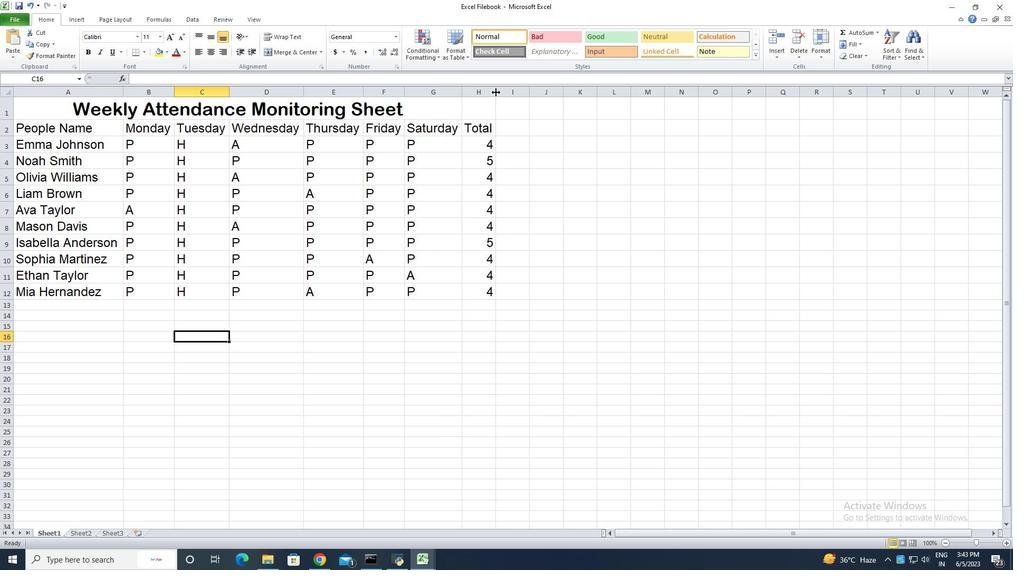 
Action: Mouse moved to (58, 104)
Screenshot: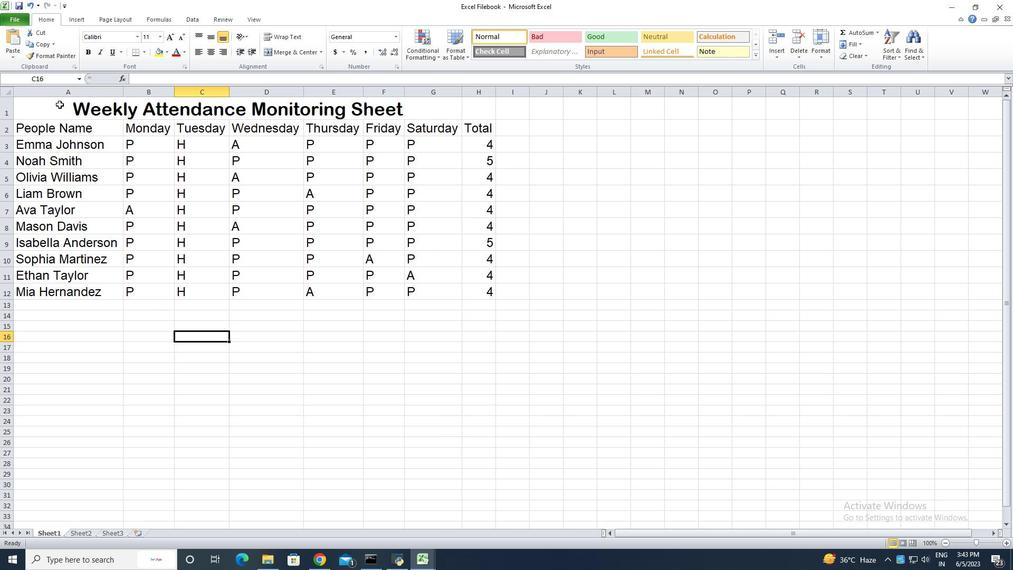 
Action: Mouse pressed left at (58, 104)
Screenshot: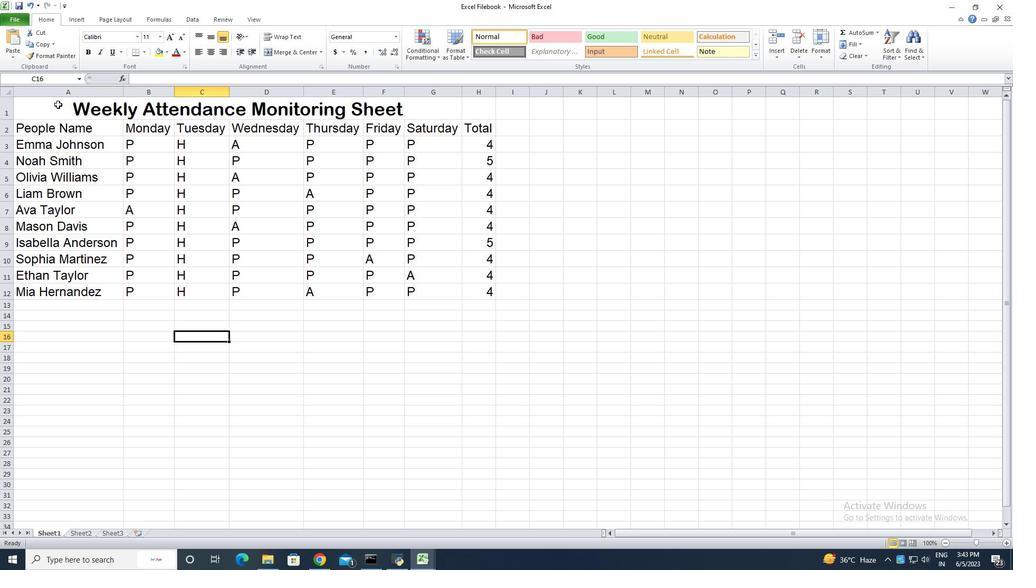 
Action: Mouse moved to (369, 289)
Screenshot: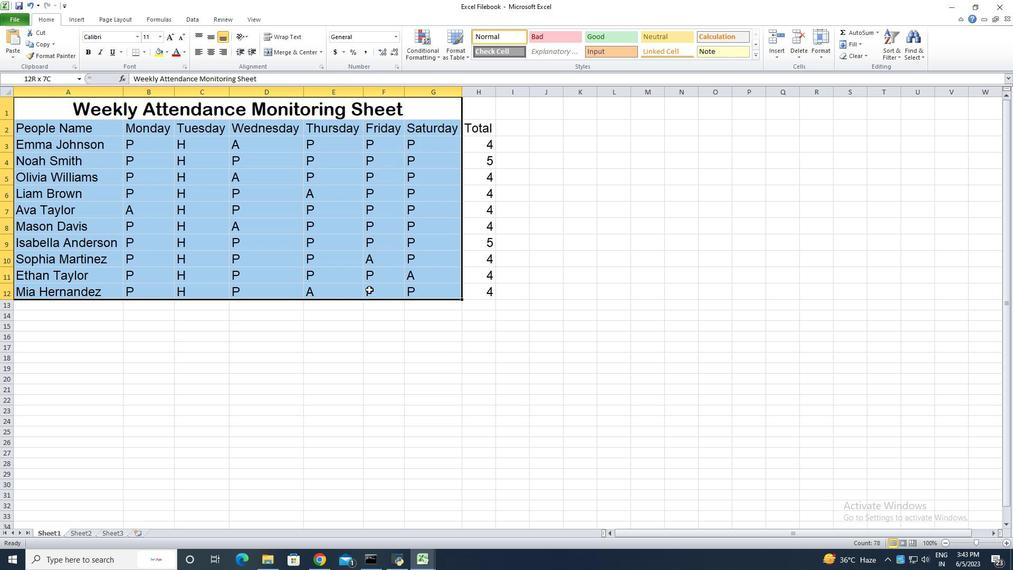 
Action: Key pressed <Key.right>ctrl+Z
Screenshot: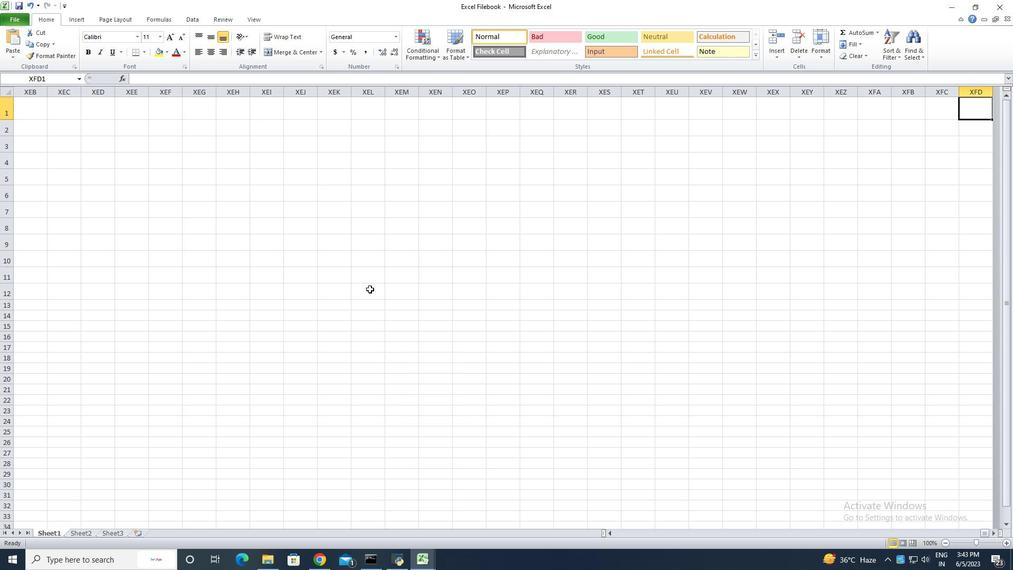 
Action: Mouse moved to (77, 186)
Screenshot: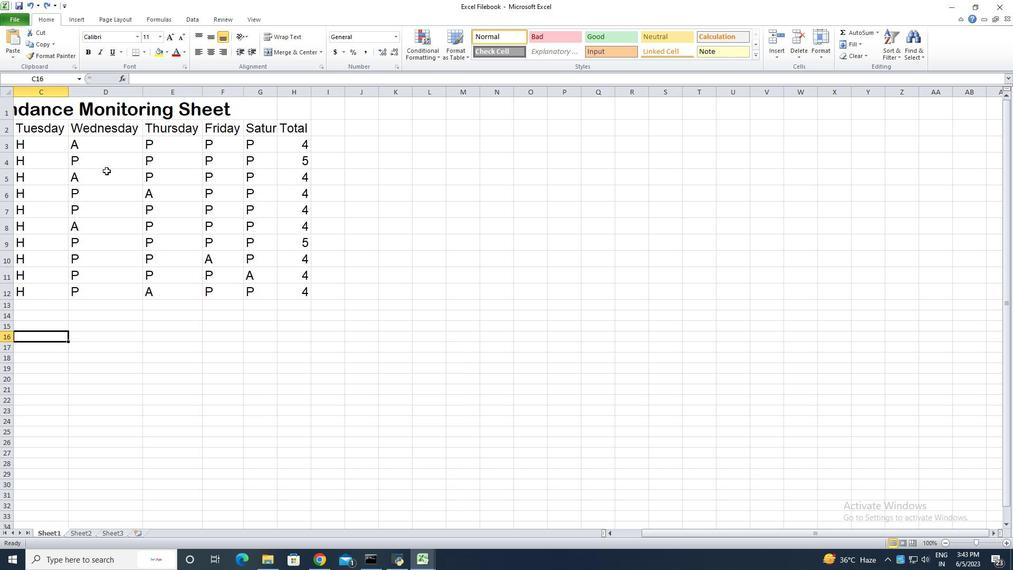 
Action: Key pressed <Key.left><Key.left><Key.left>
Screenshot: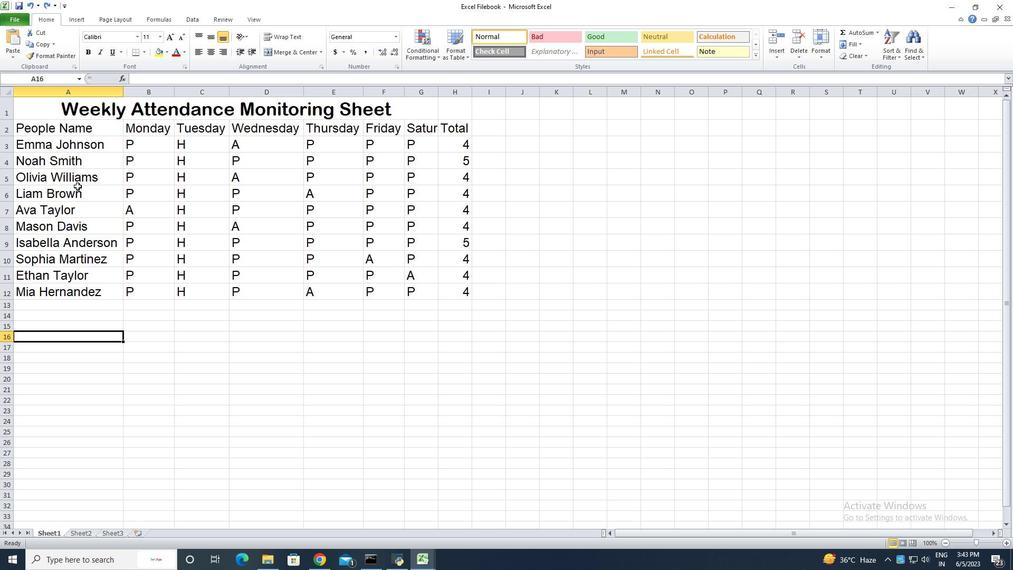 
Action: Mouse moved to (29, 105)
Screenshot: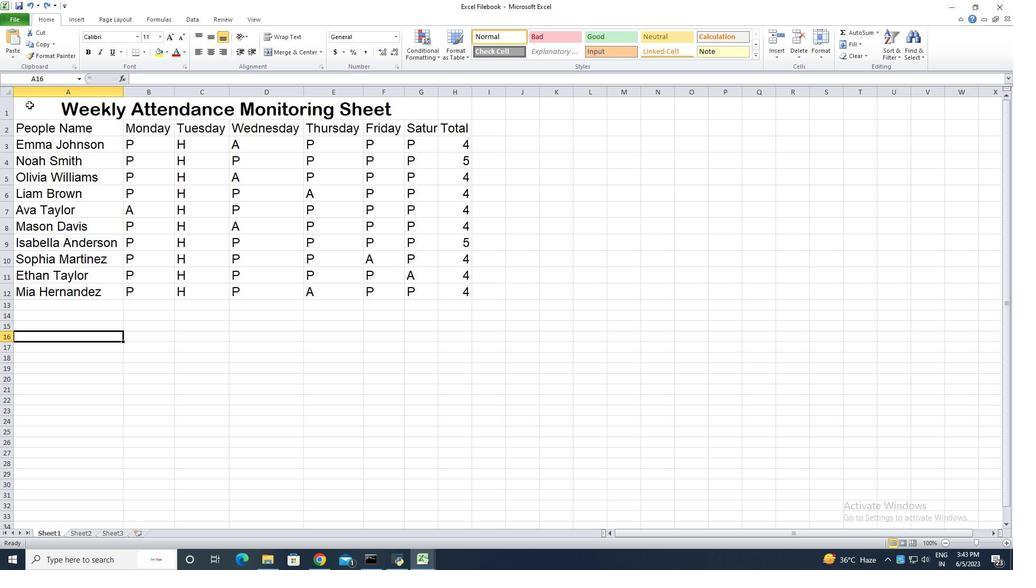 
Action: Mouse pressed left at (29, 105)
Screenshot: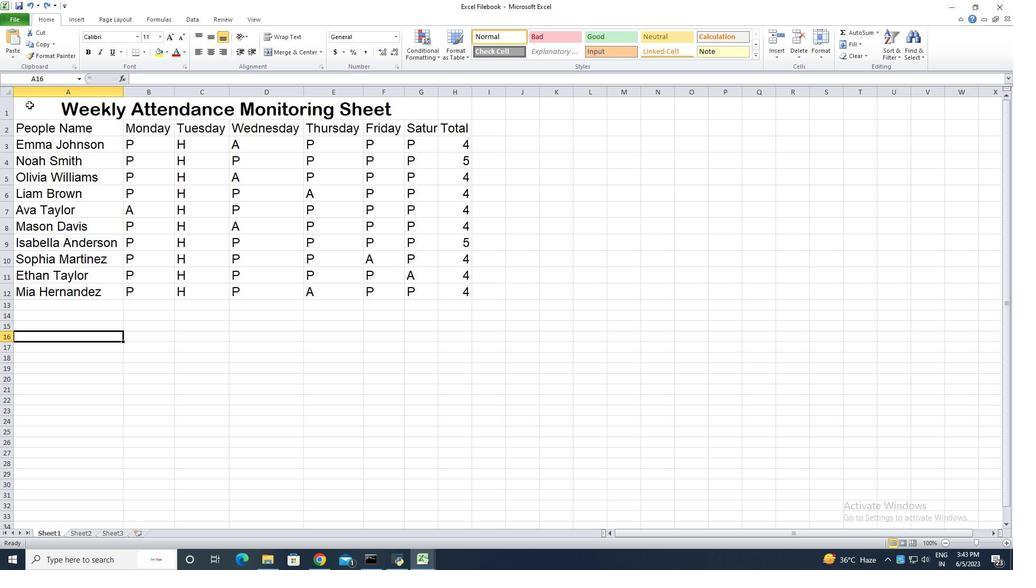 
Action: Mouse moved to (209, 36)
Screenshot: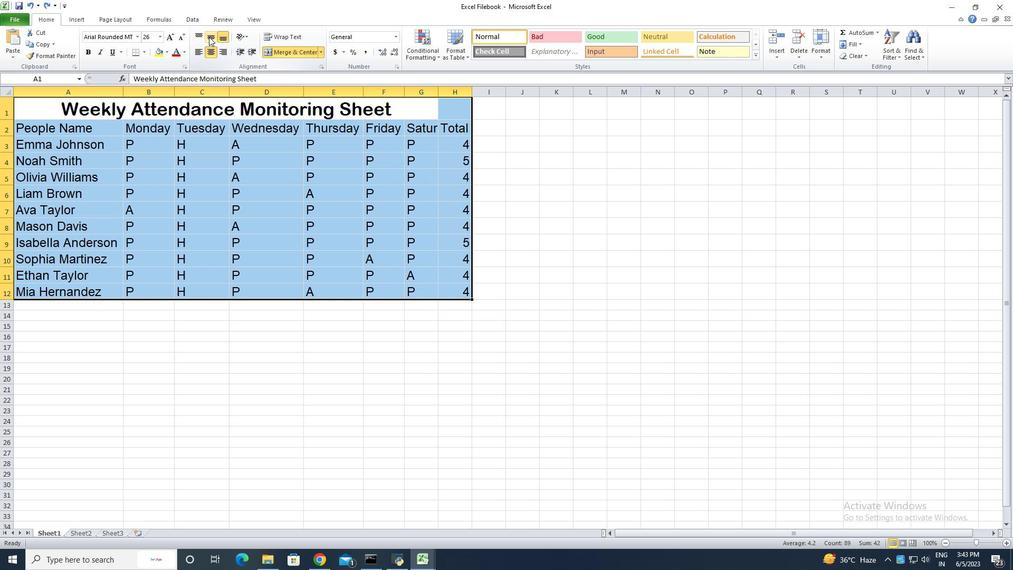 
Action: Mouse pressed left at (209, 36)
Screenshot: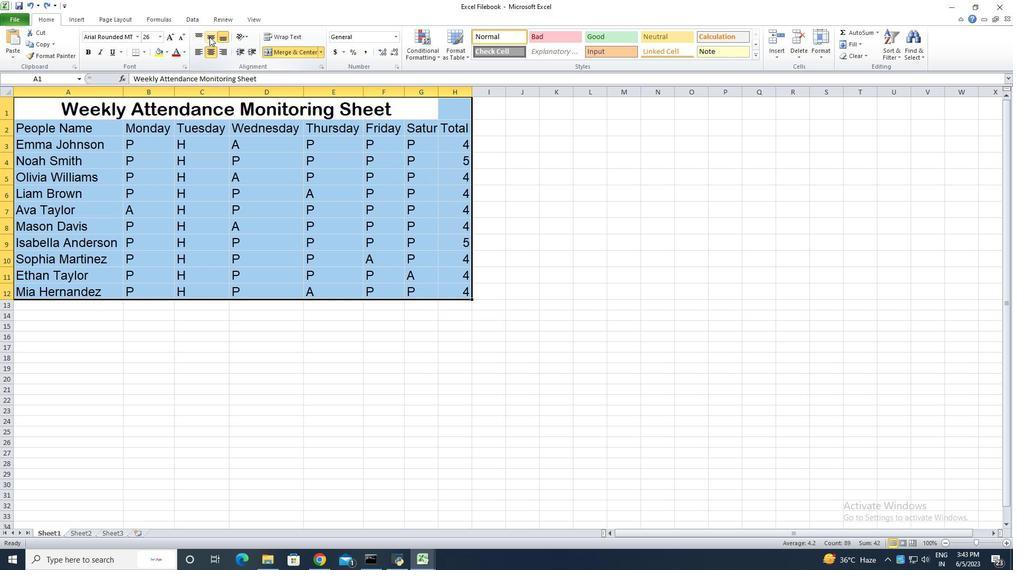 
Action: Mouse moved to (198, 52)
Screenshot: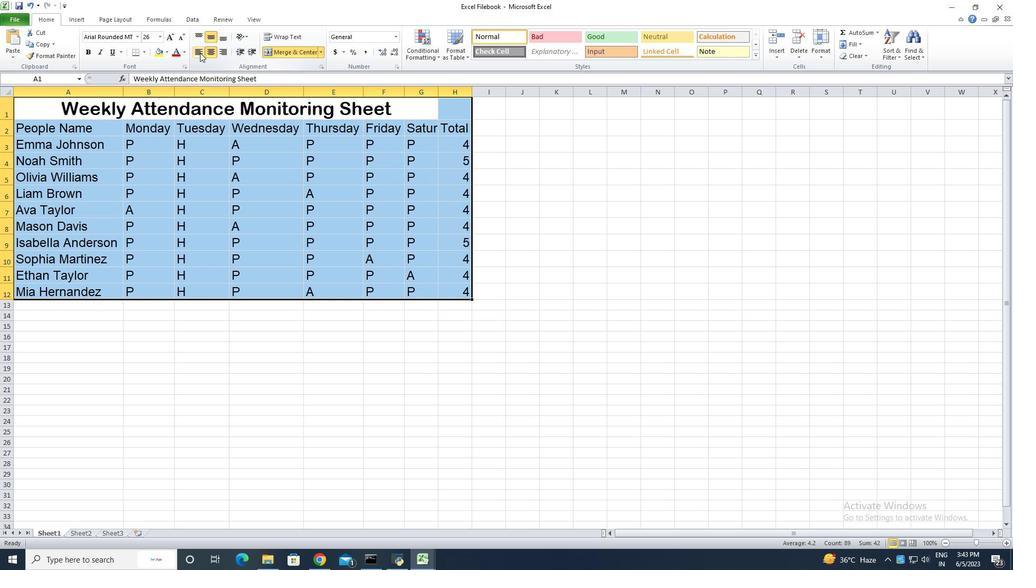 
Action: Mouse pressed left at (198, 52)
Screenshot: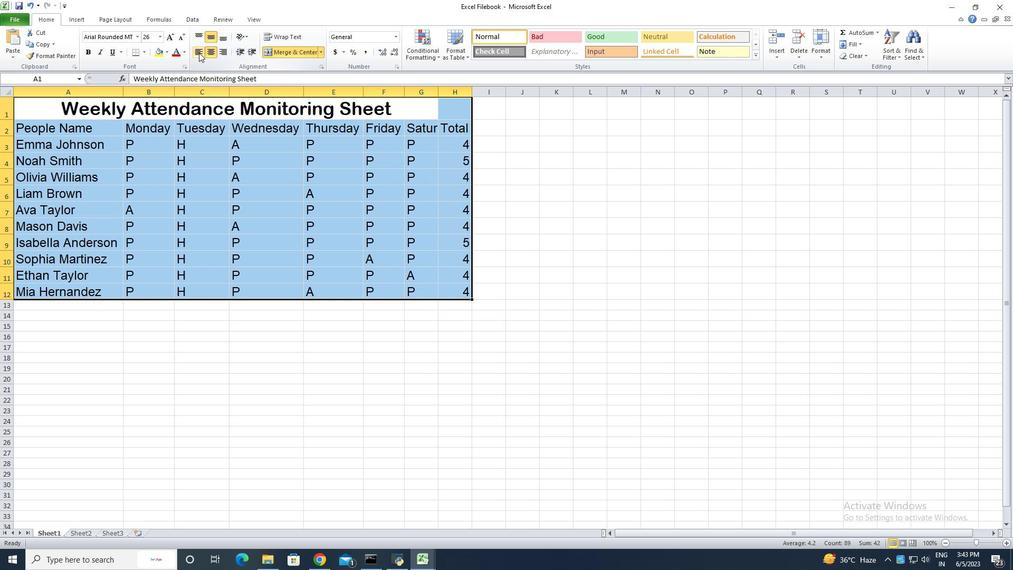 
Action: Mouse moved to (349, 388)
Screenshot: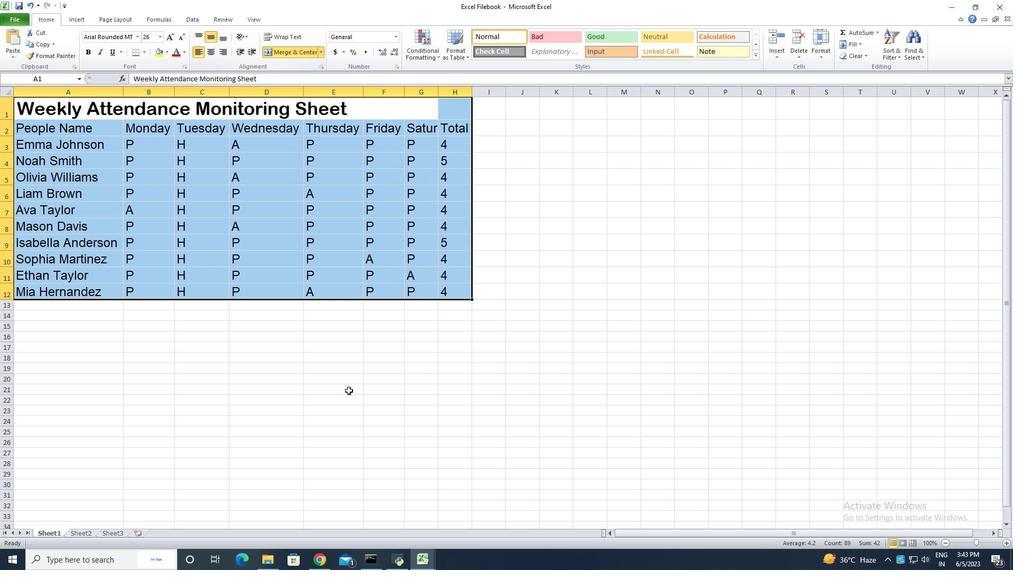 
Action: Mouse pressed left at (349, 388)
Screenshot: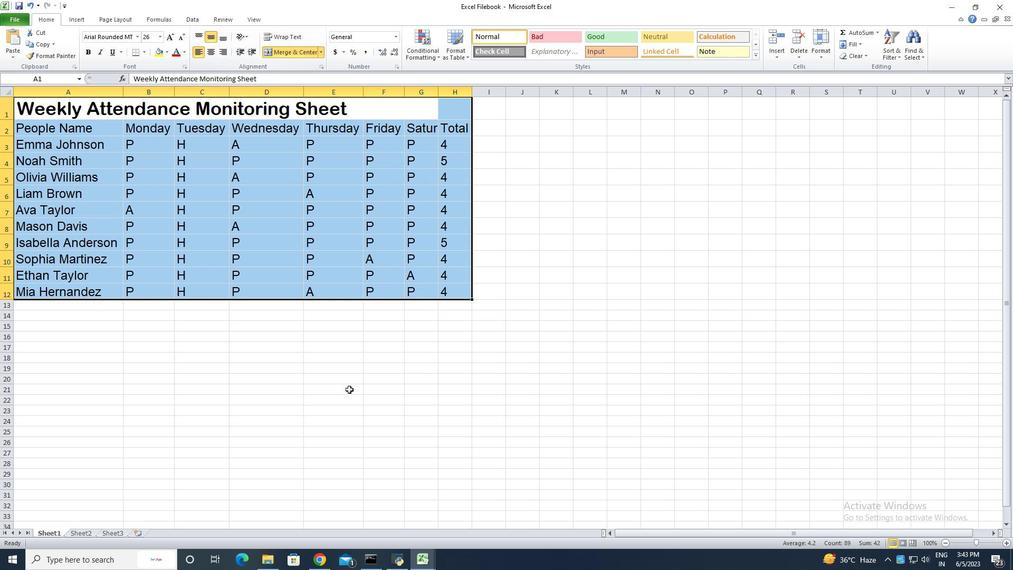 
Action: Mouse moved to (439, 92)
Screenshot: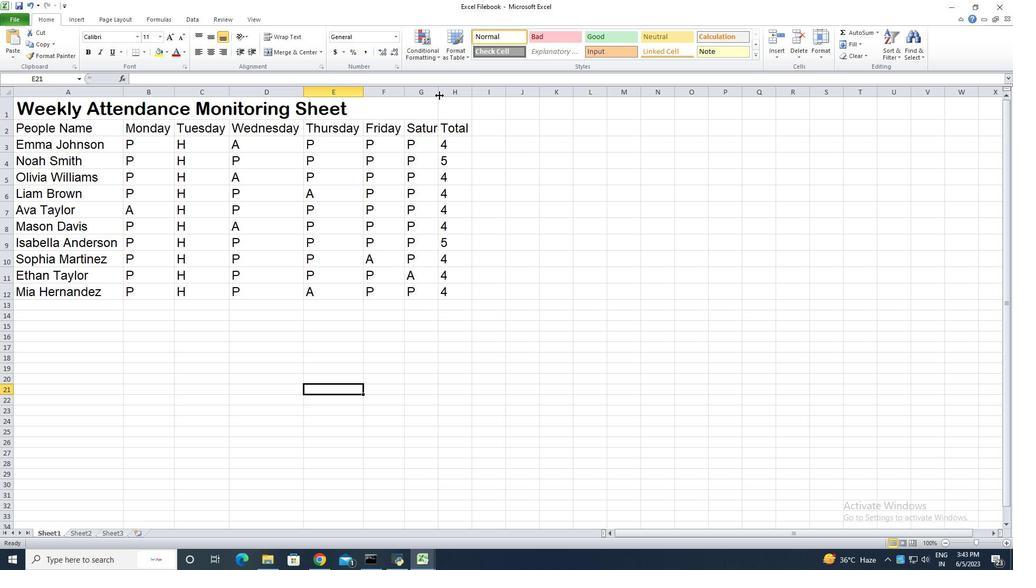 
Action: Mouse pressed left at (439, 92)
Screenshot: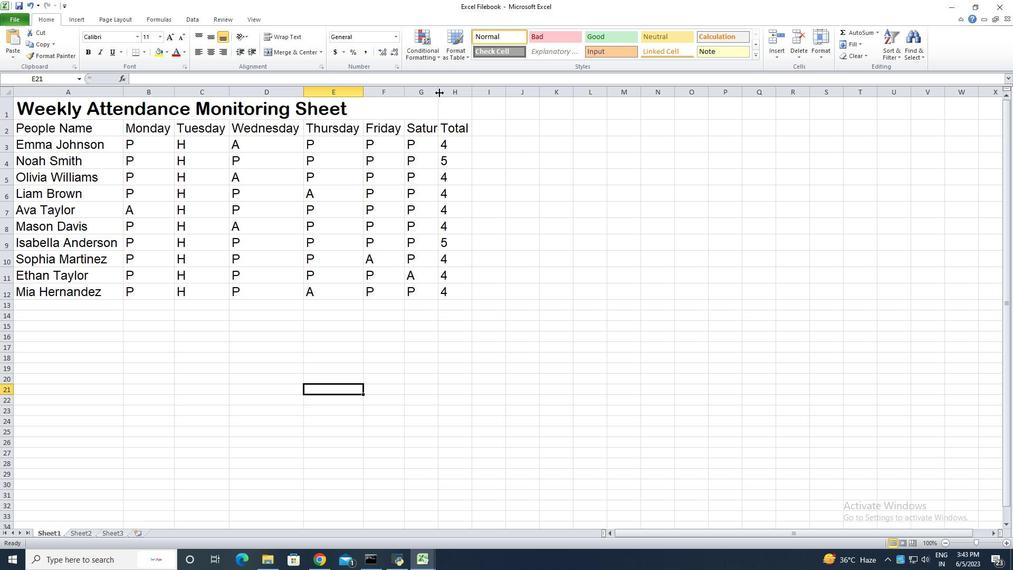 
Action: Mouse pressed left at (439, 92)
Screenshot: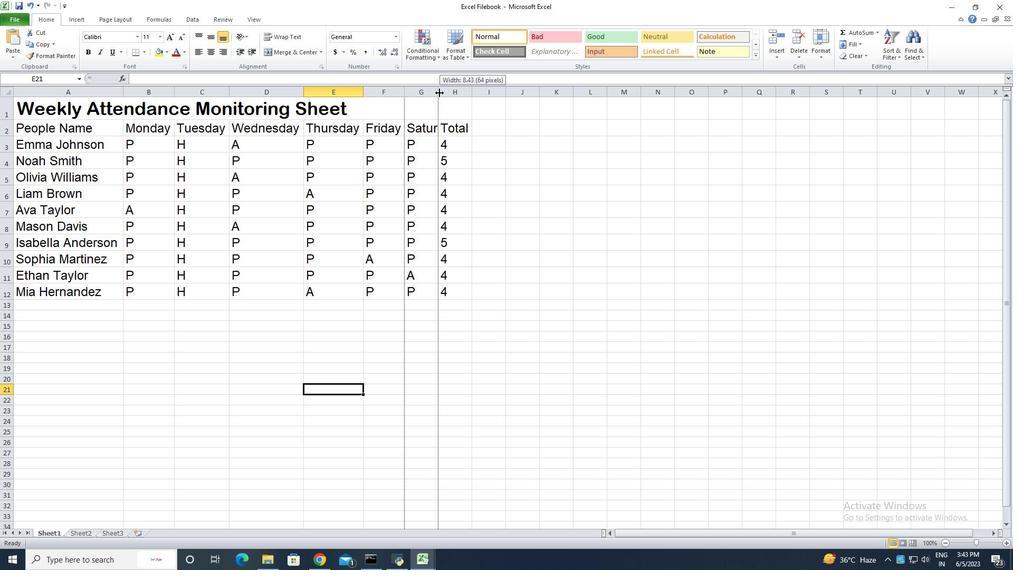 
Action: Mouse moved to (440, 344)
Screenshot: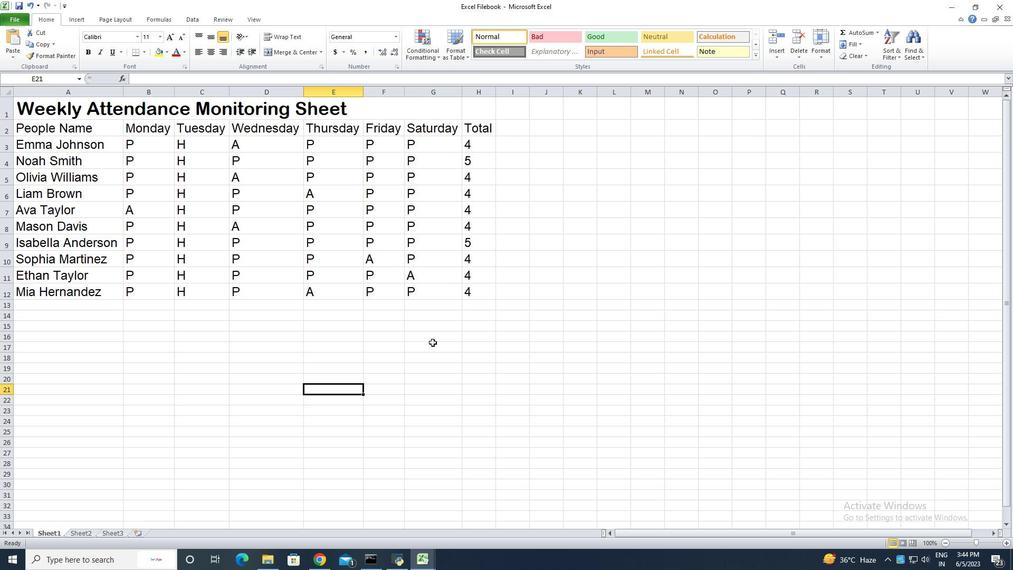 
Action: Mouse pressed left at (440, 344)
Screenshot: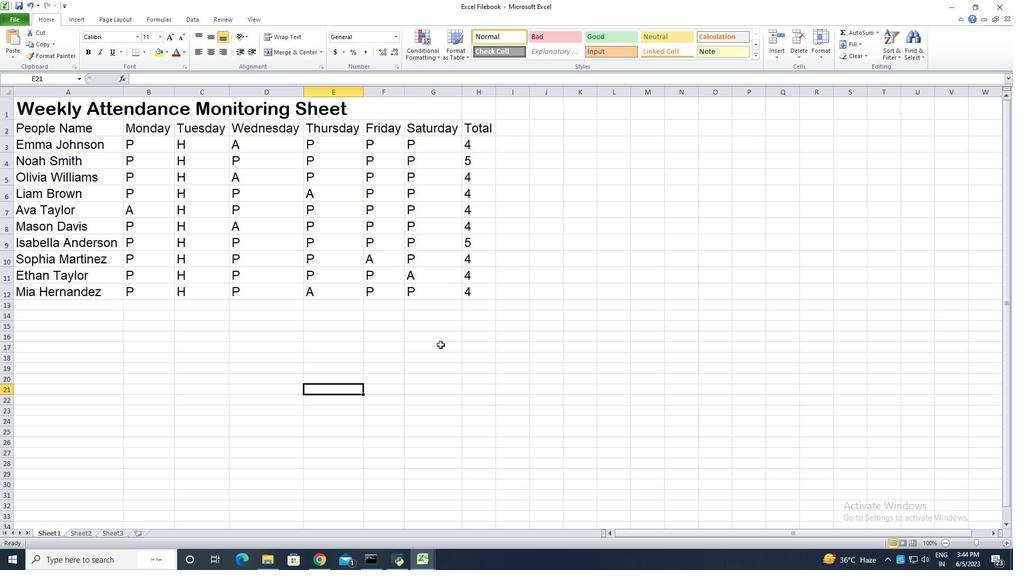 
Action: Key pressed ctrl+S<'\x13'><'\x13'><'\x13'><'\x13'><'\x13'>
Screenshot: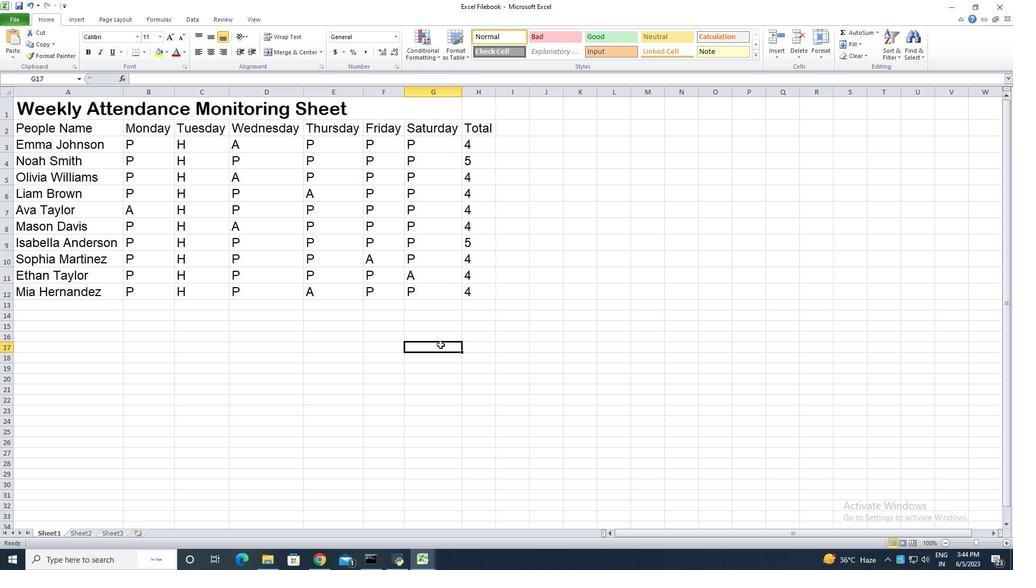 
